 Task: Create a board button that move a list "Trello list" from board "Progress report" to the bottom position of board "progress report".
Action: Mouse moved to (1337, 109)
Screenshot: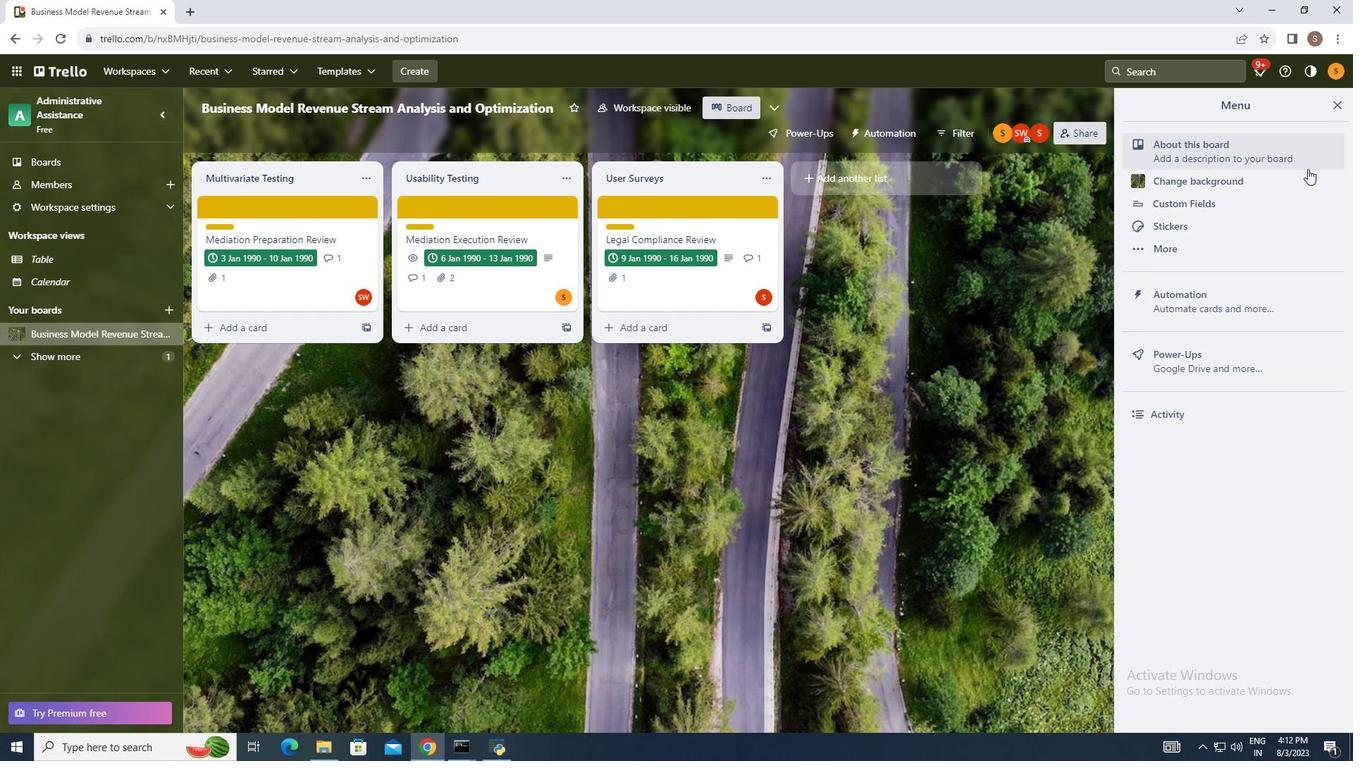 
Action: Mouse pressed left at (1337, 109)
Screenshot: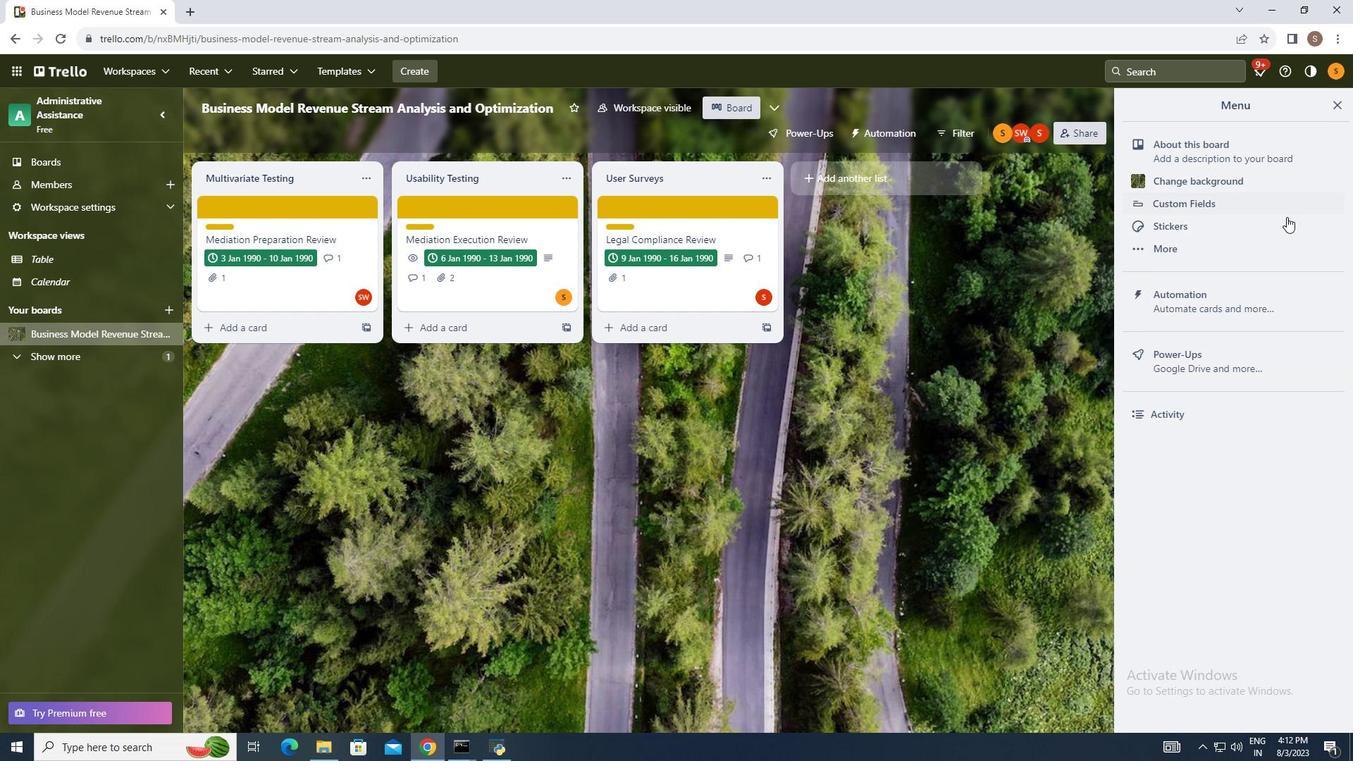 
Action: Mouse moved to (1230, 313)
Screenshot: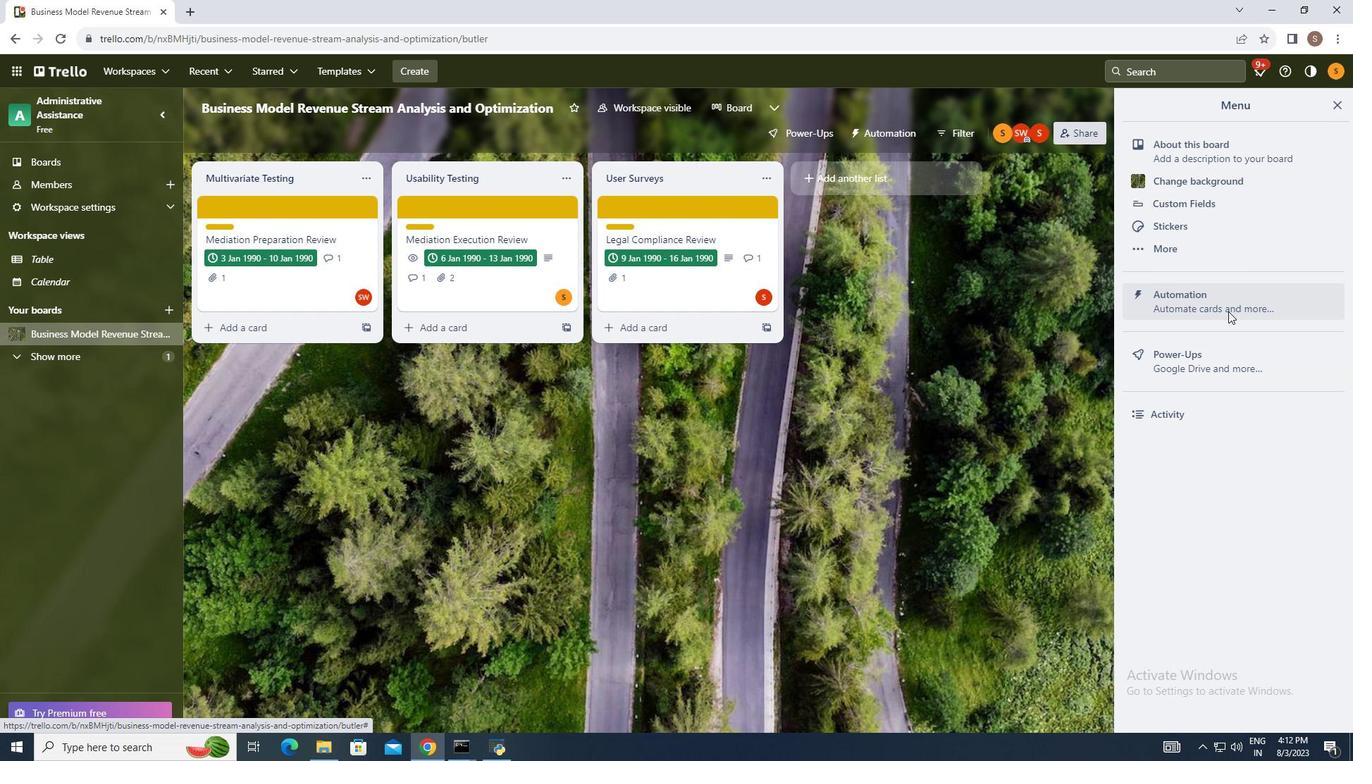 
Action: Mouse pressed left at (1230, 313)
Screenshot: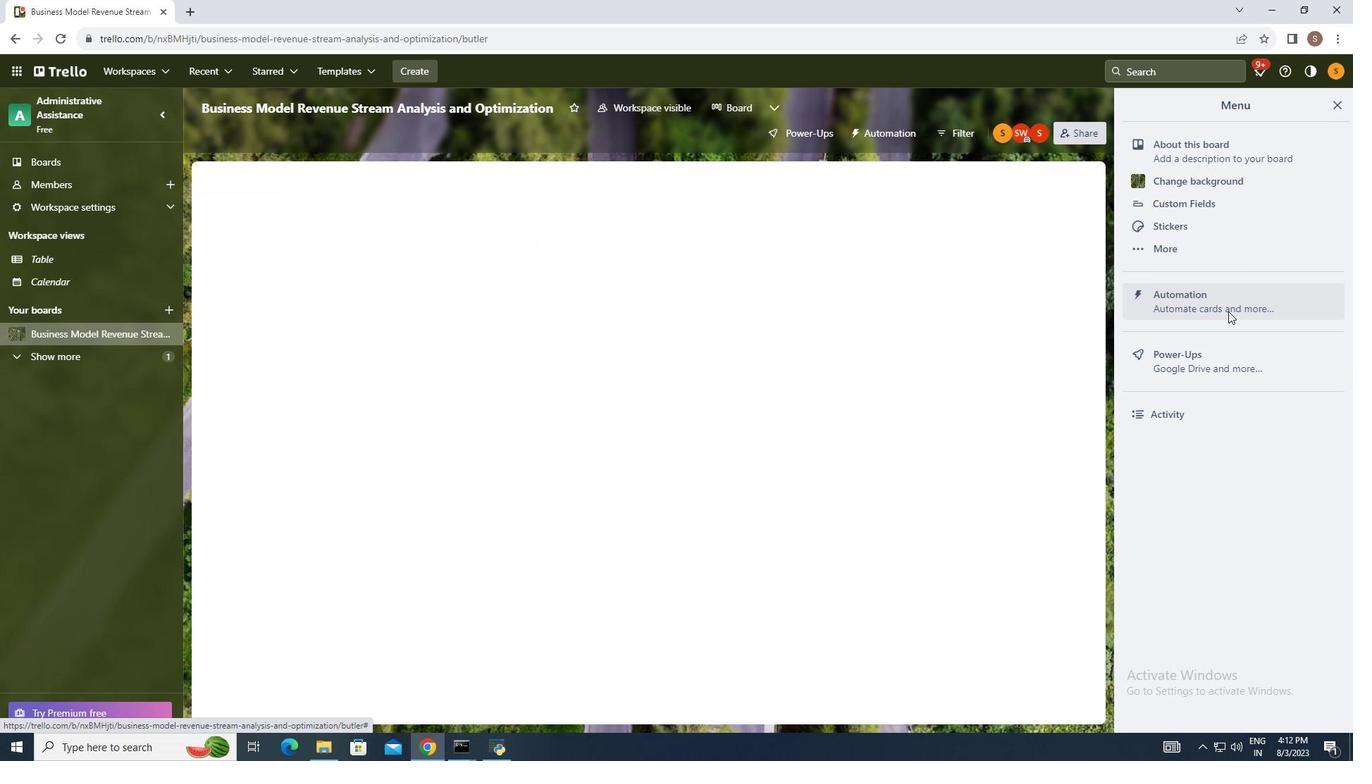 
Action: Mouse moved to (255, 393)
Screenshot: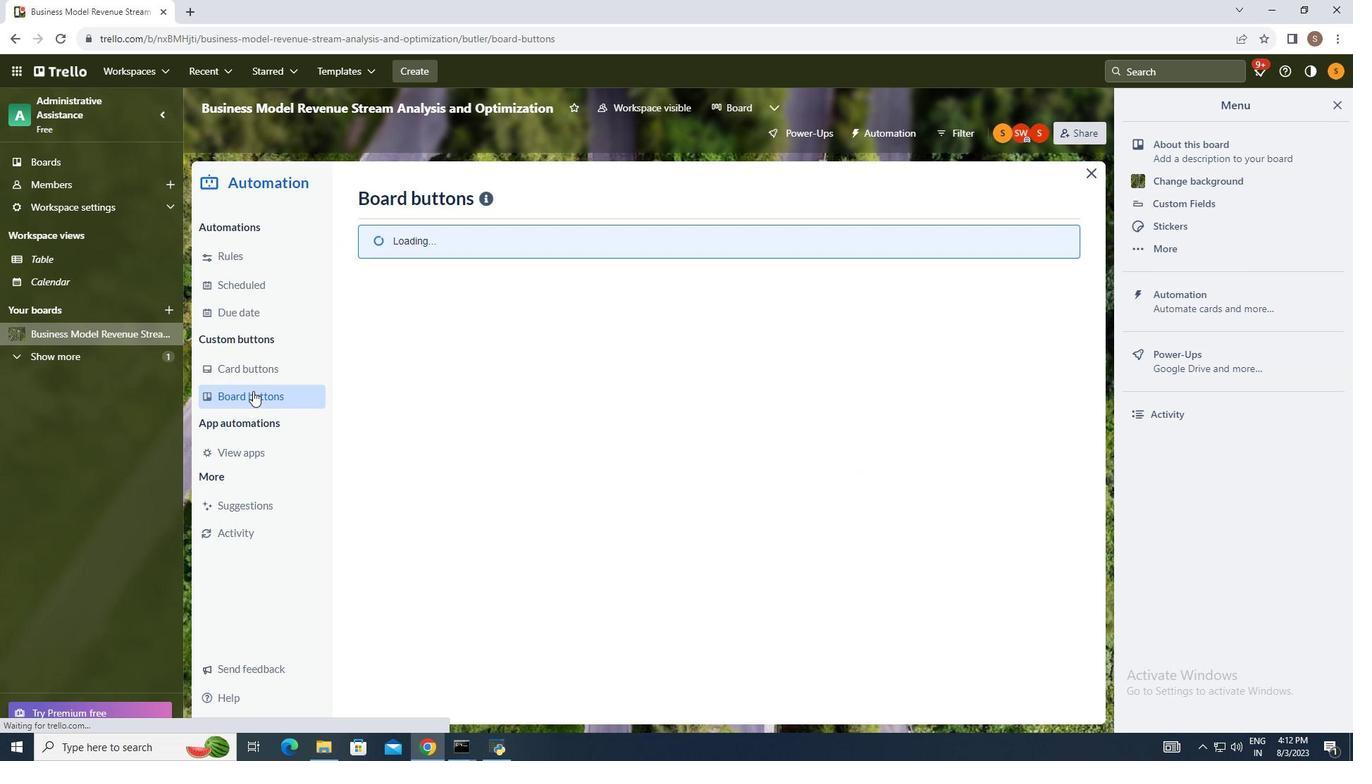 
Action: Mouse pressed left at (255, 393)
Screenshot: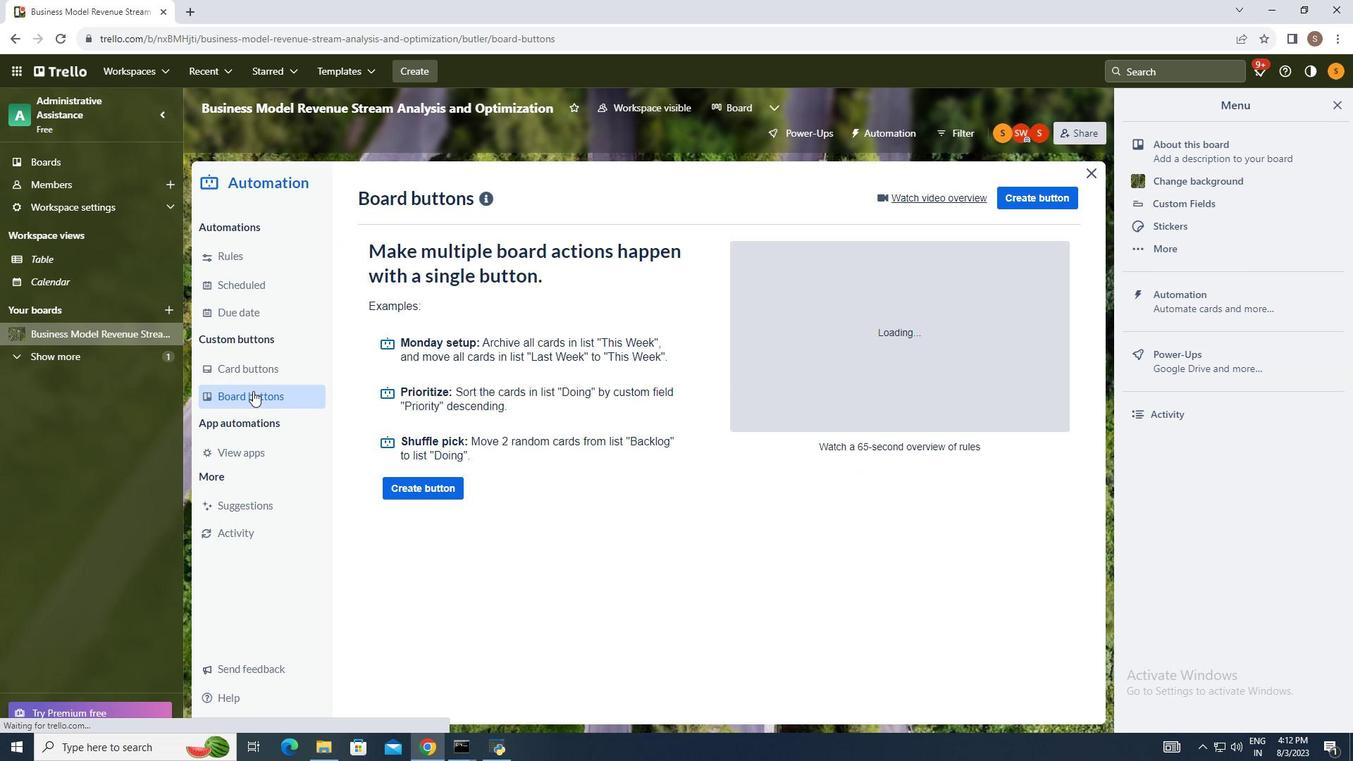 
Action: Mouse moved to (1034, 196)
Screenshot: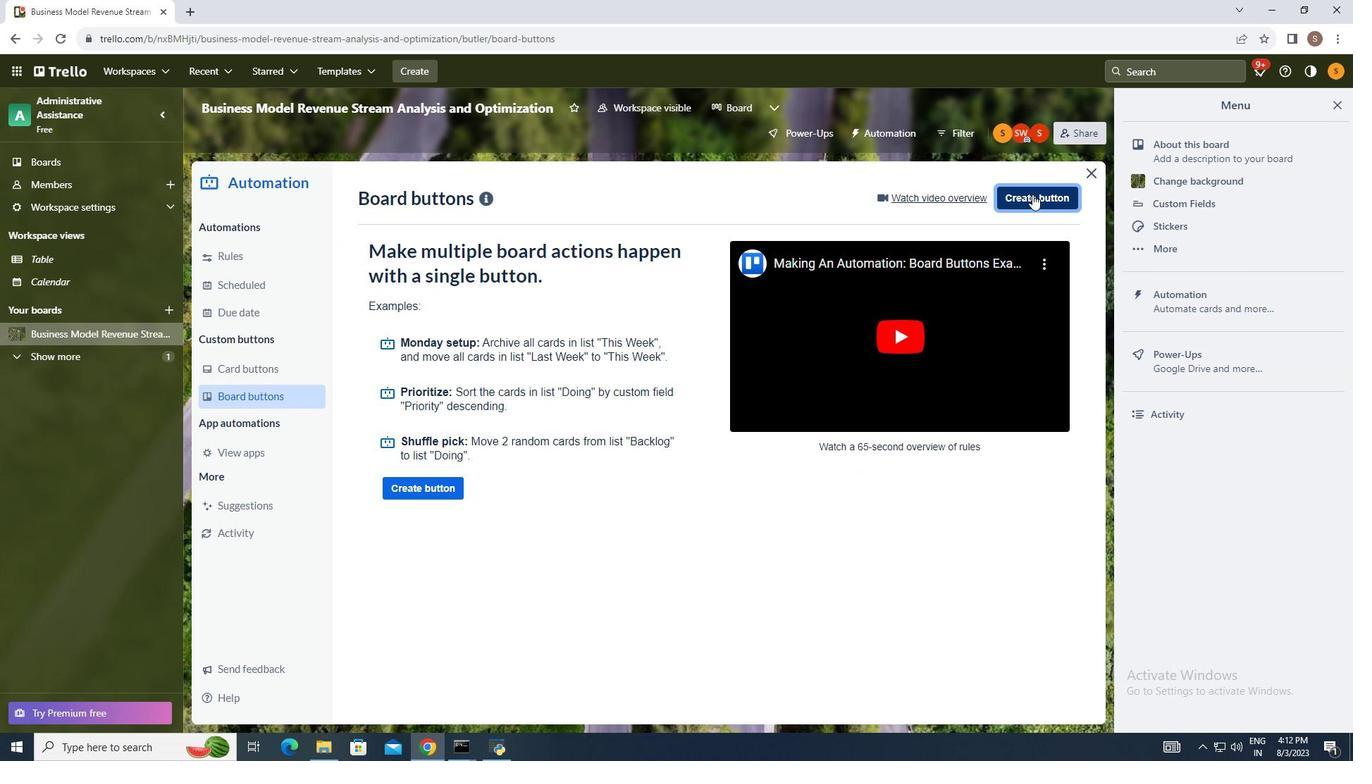 
Action: Mouse pressed left at (1034, 196)
Screenshot: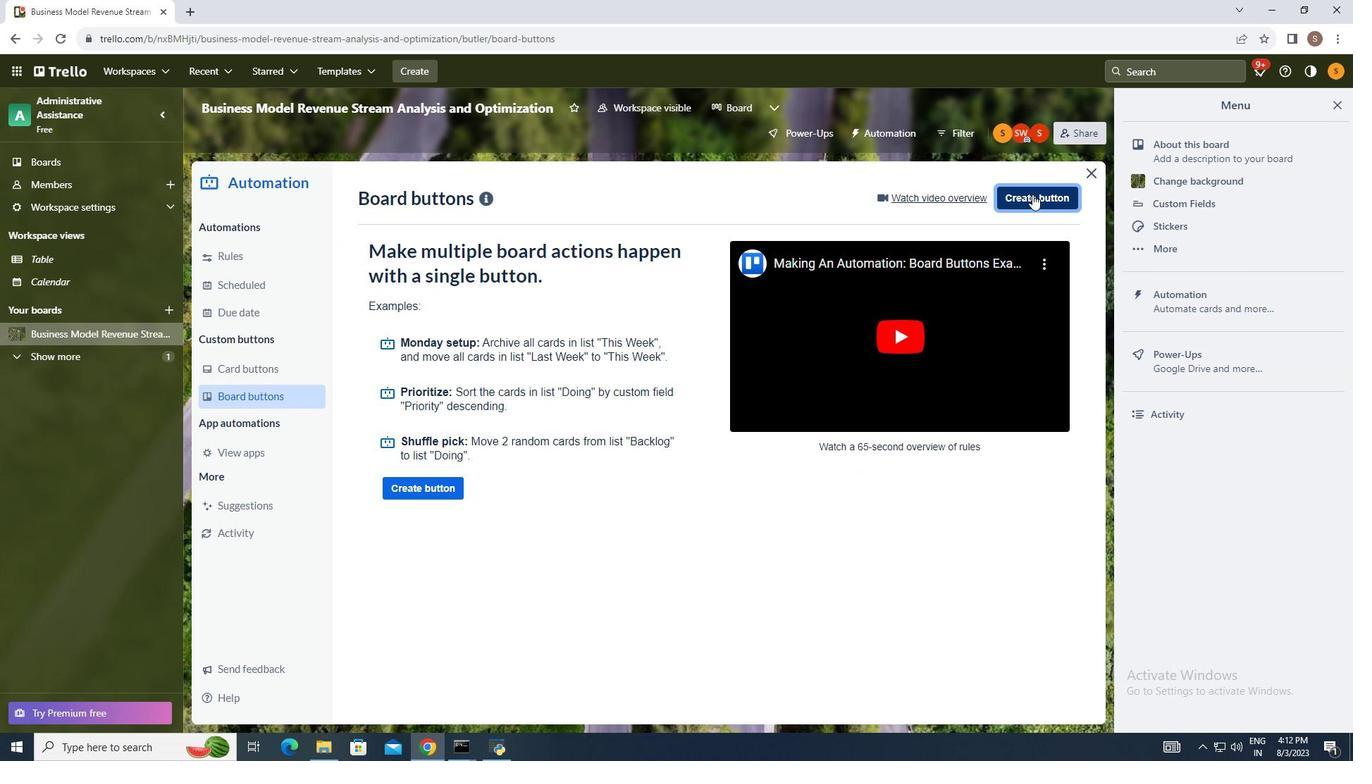 
Action: Mouse moved to (735, 384)
Screenshot: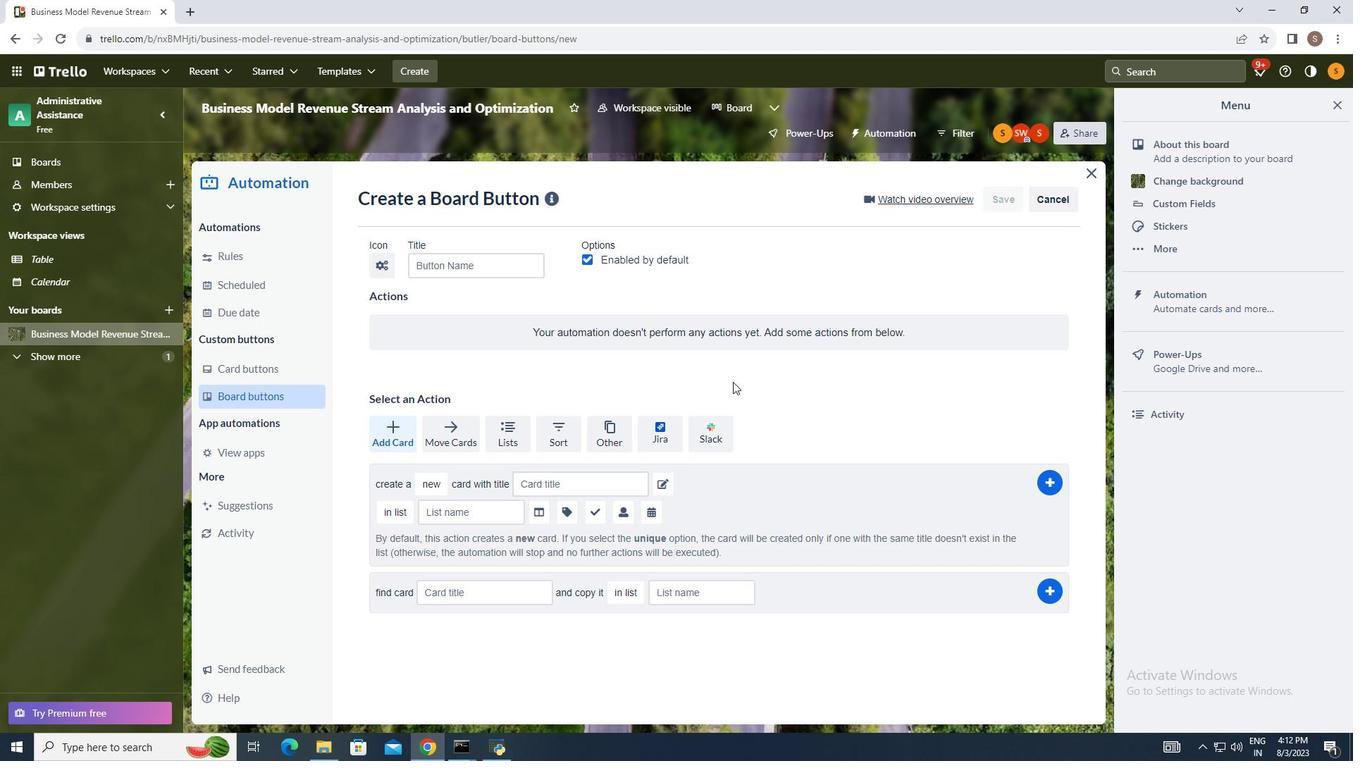 
Action: Mouse pressed left at (735, 384)
Screenshot: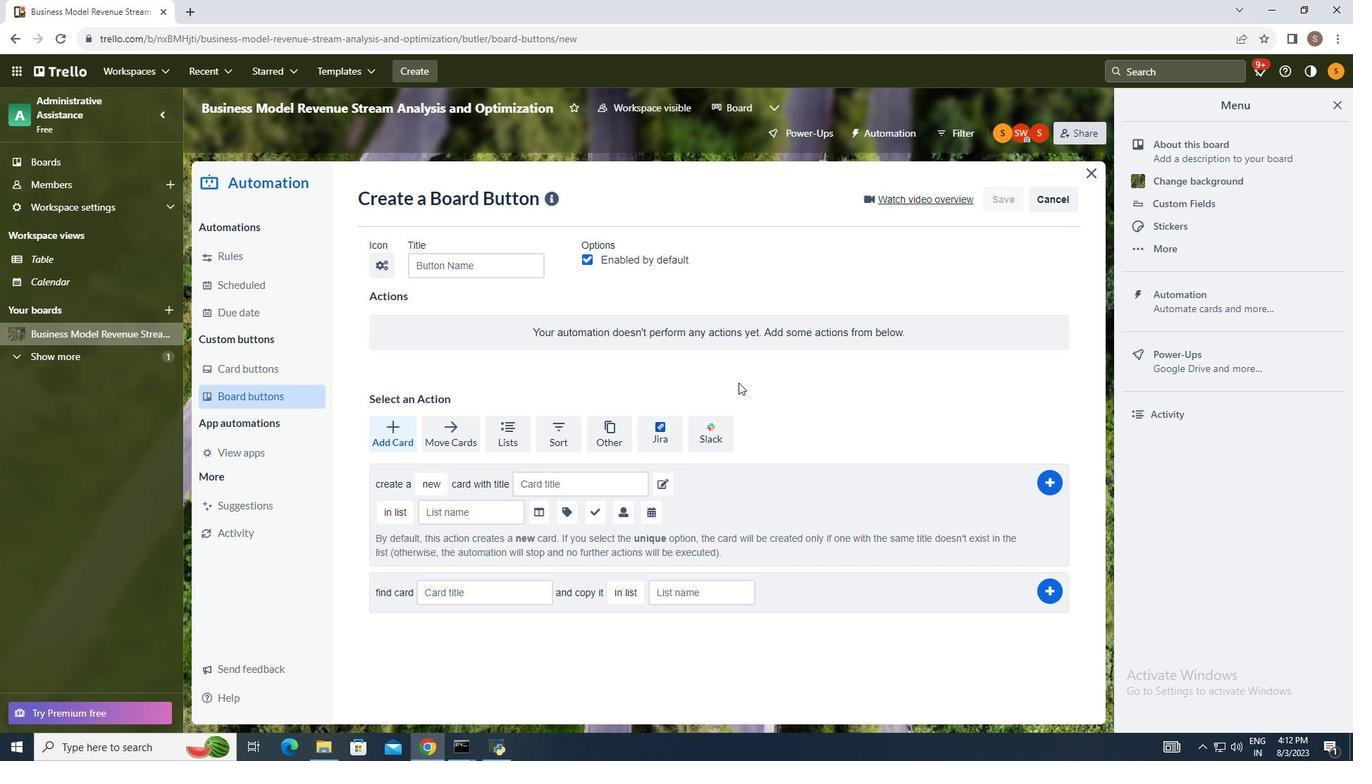 
Action: Mouse moved to (506, 438)
Screenshot: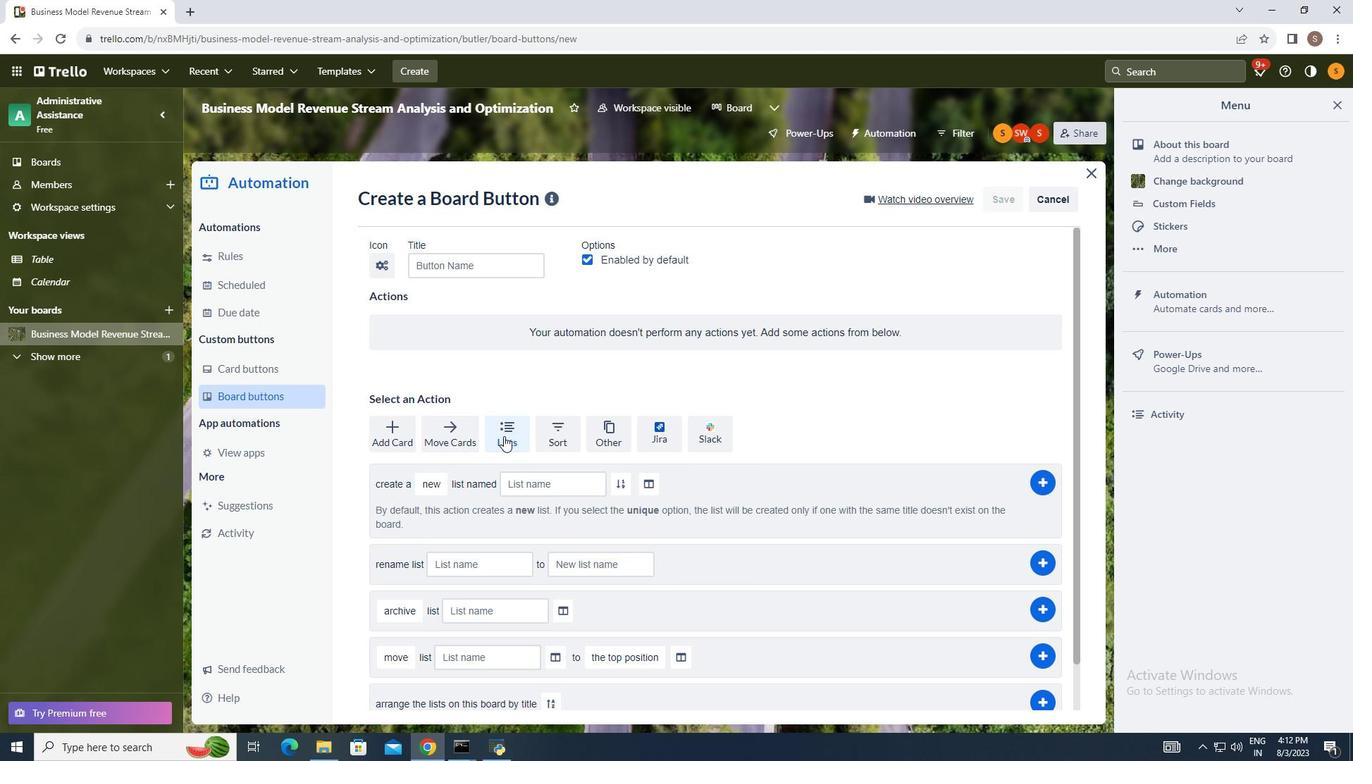 
Action: Mouse pressed left at (506, 438)
Screenshot: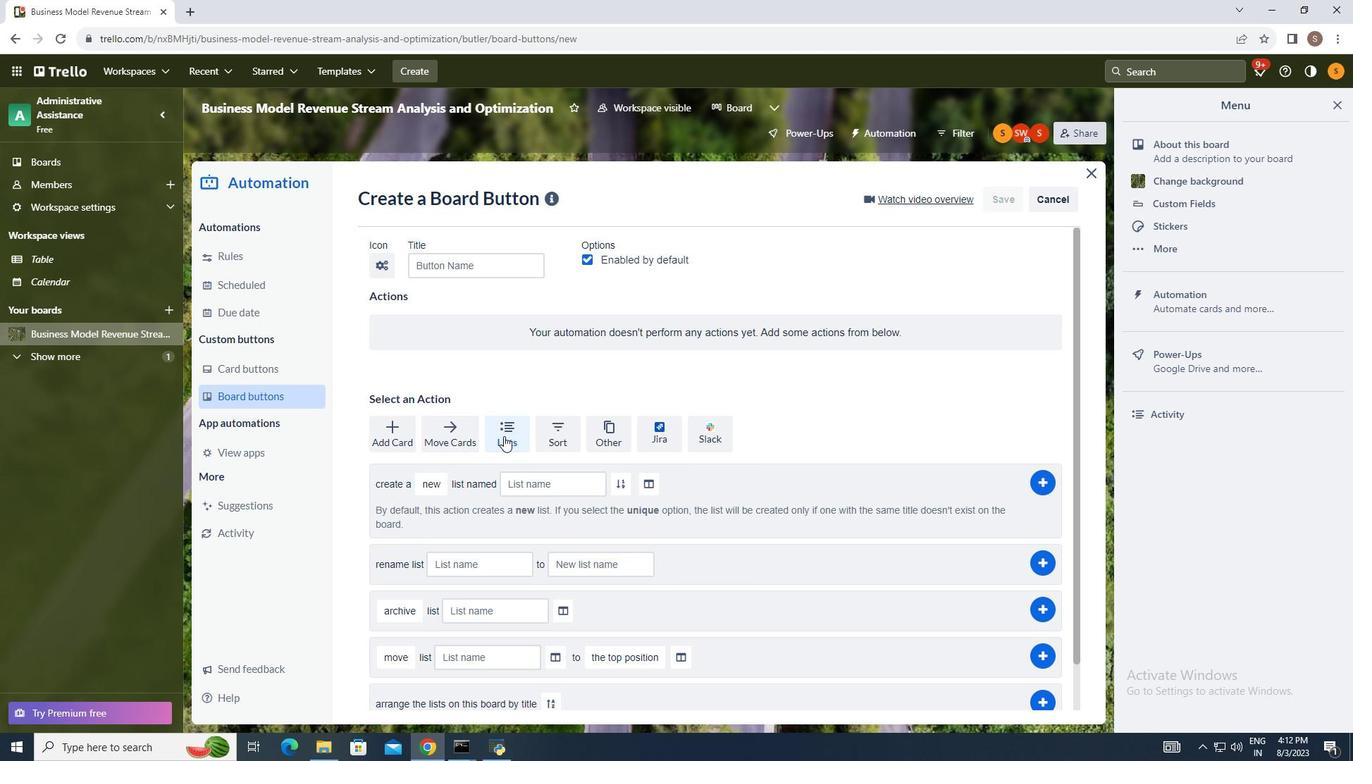 
Action: Mouse moved to (425, 533)
Screenshot: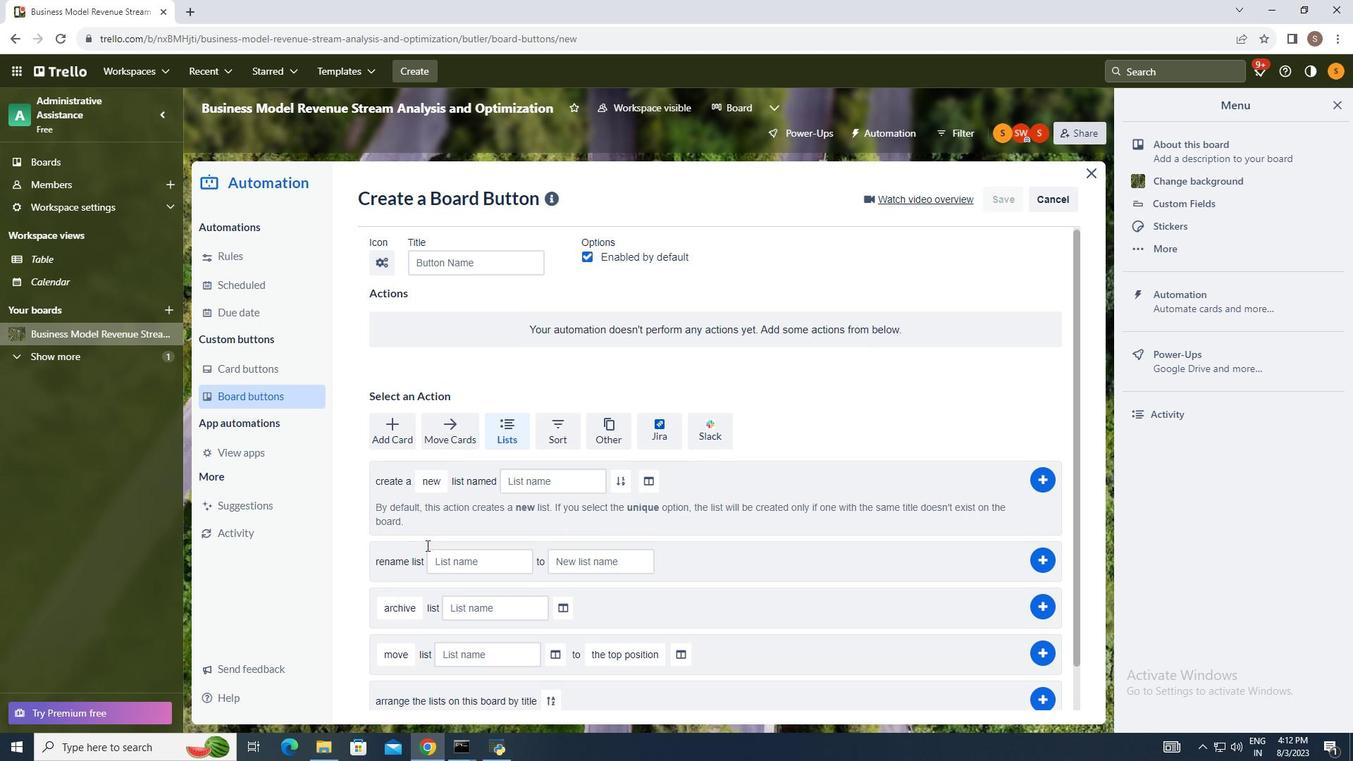 
Action: Mouse scrolled (425, 532) with delta (0, 0)
Screenshot: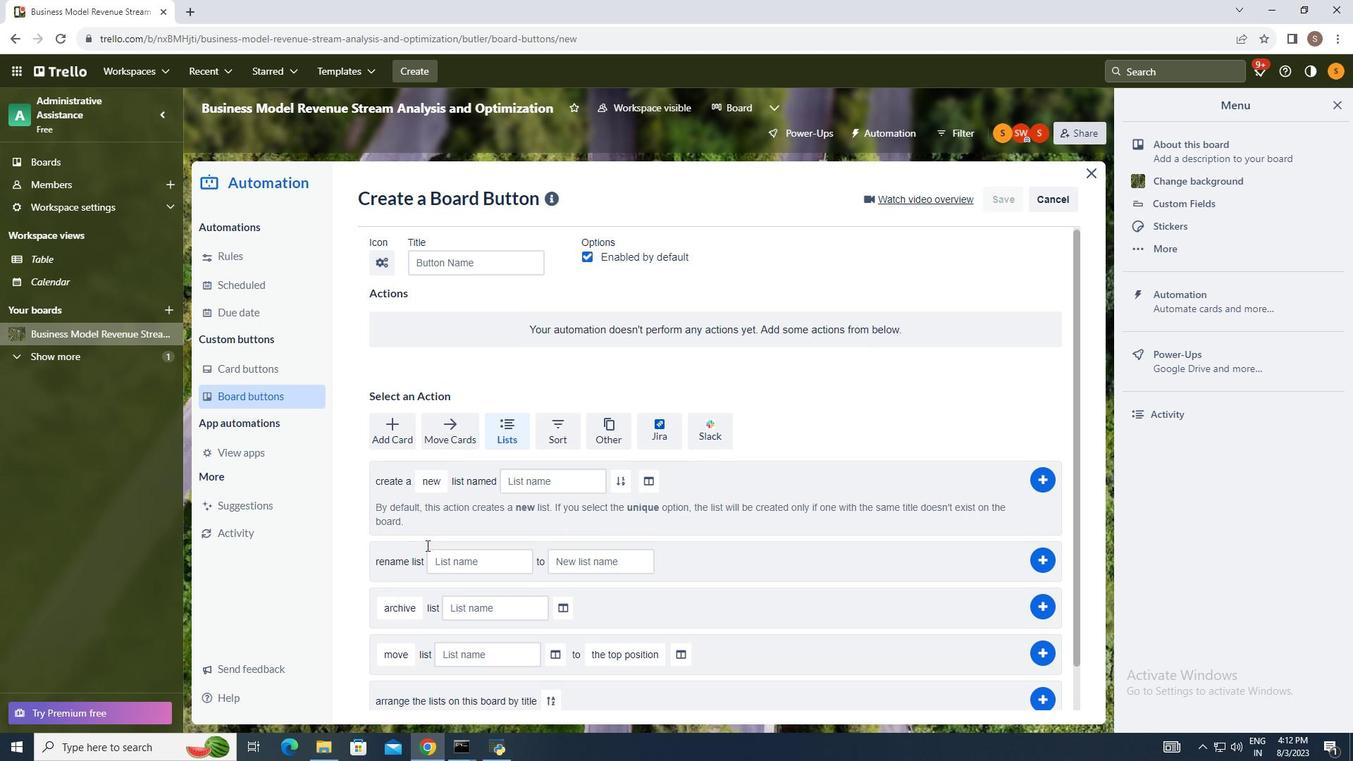 
Action: Mouse moved to (417, 538)
Screenshot: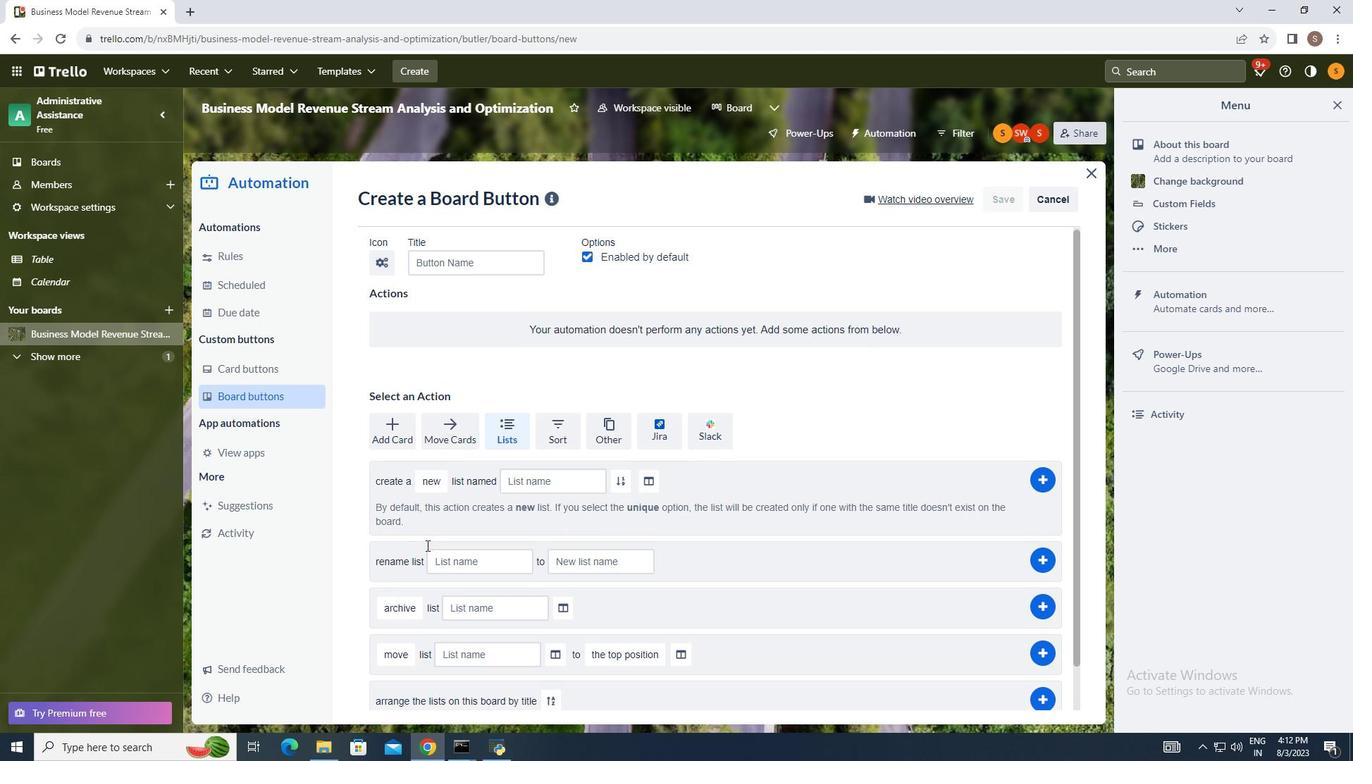 
Action: Mouse scrolled (417, 537) with delta (0, 0)
Screenshot: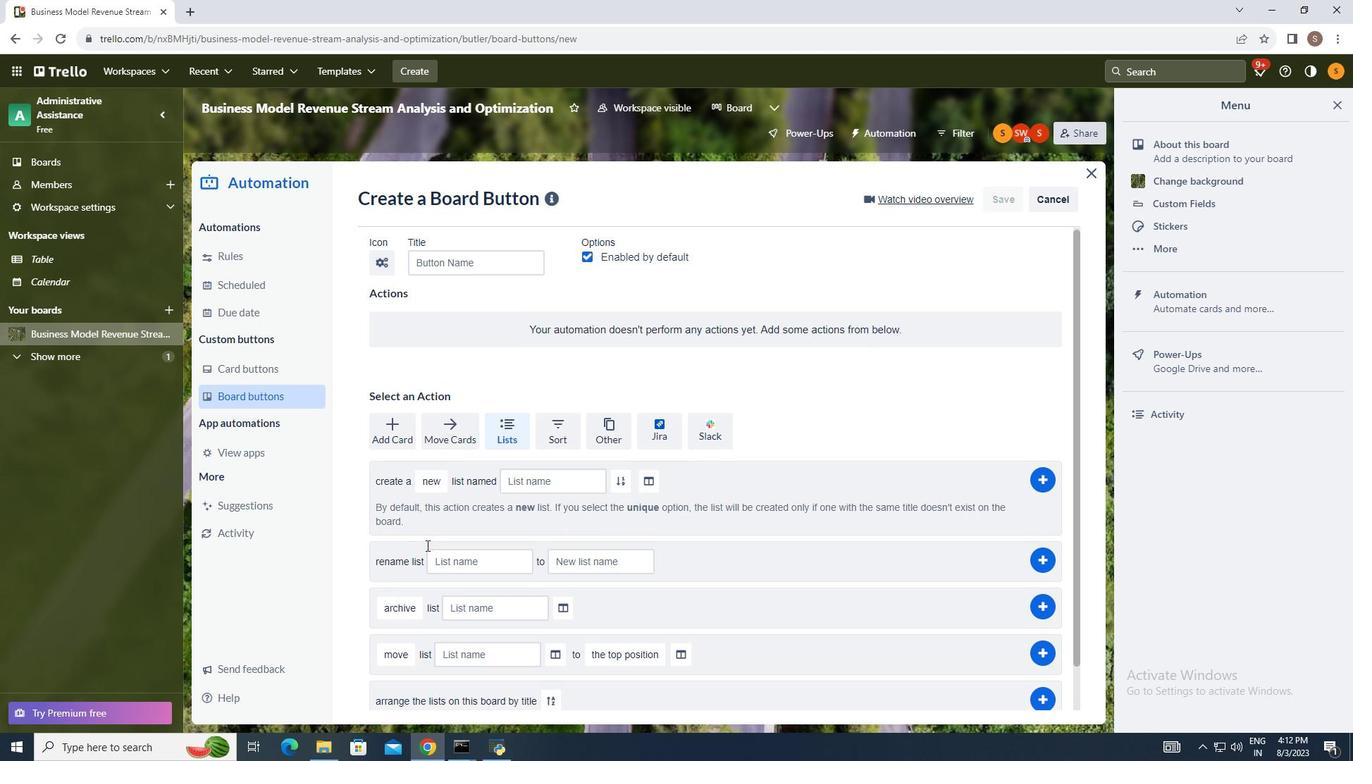 
Action: Mouse moved to (416, 539)
Screenshot: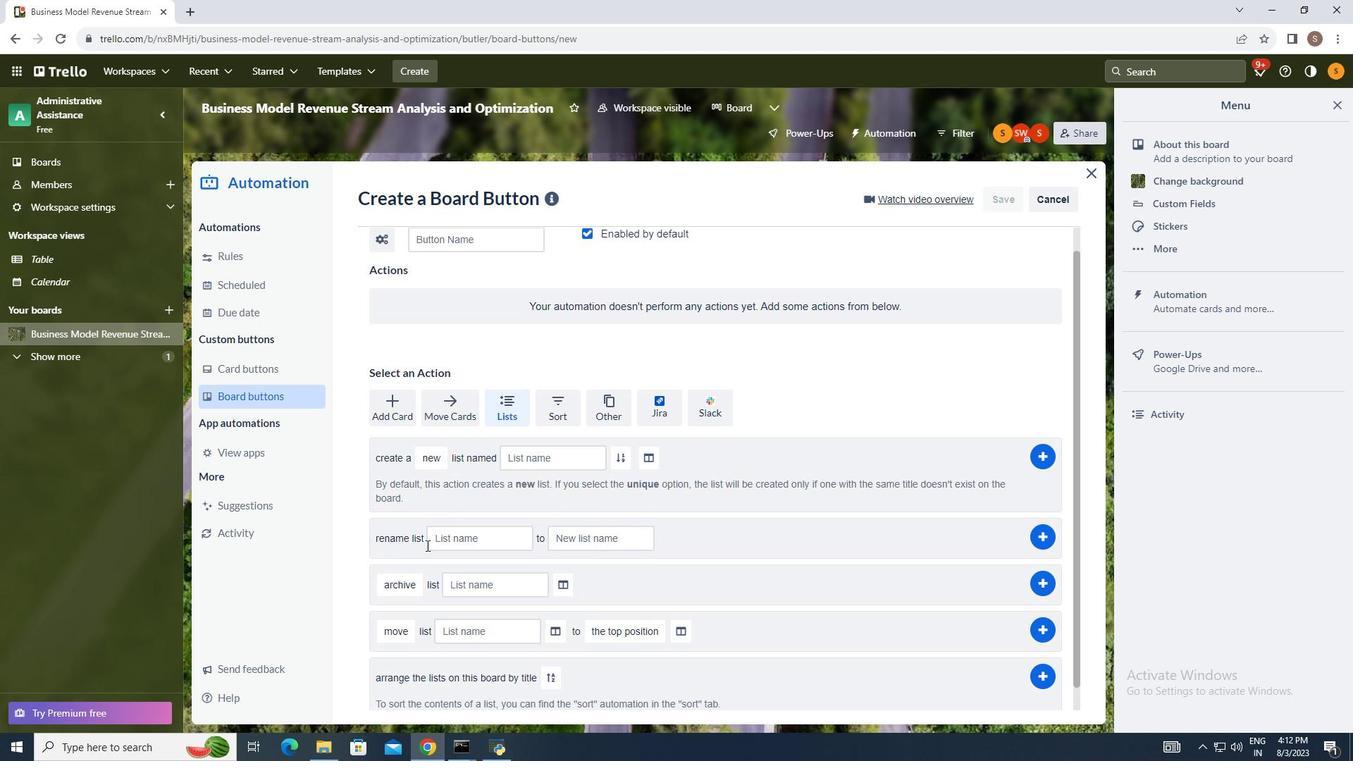 
Action: Mouse scrolled (416, 539) with delta (0, 0)
Screenshot: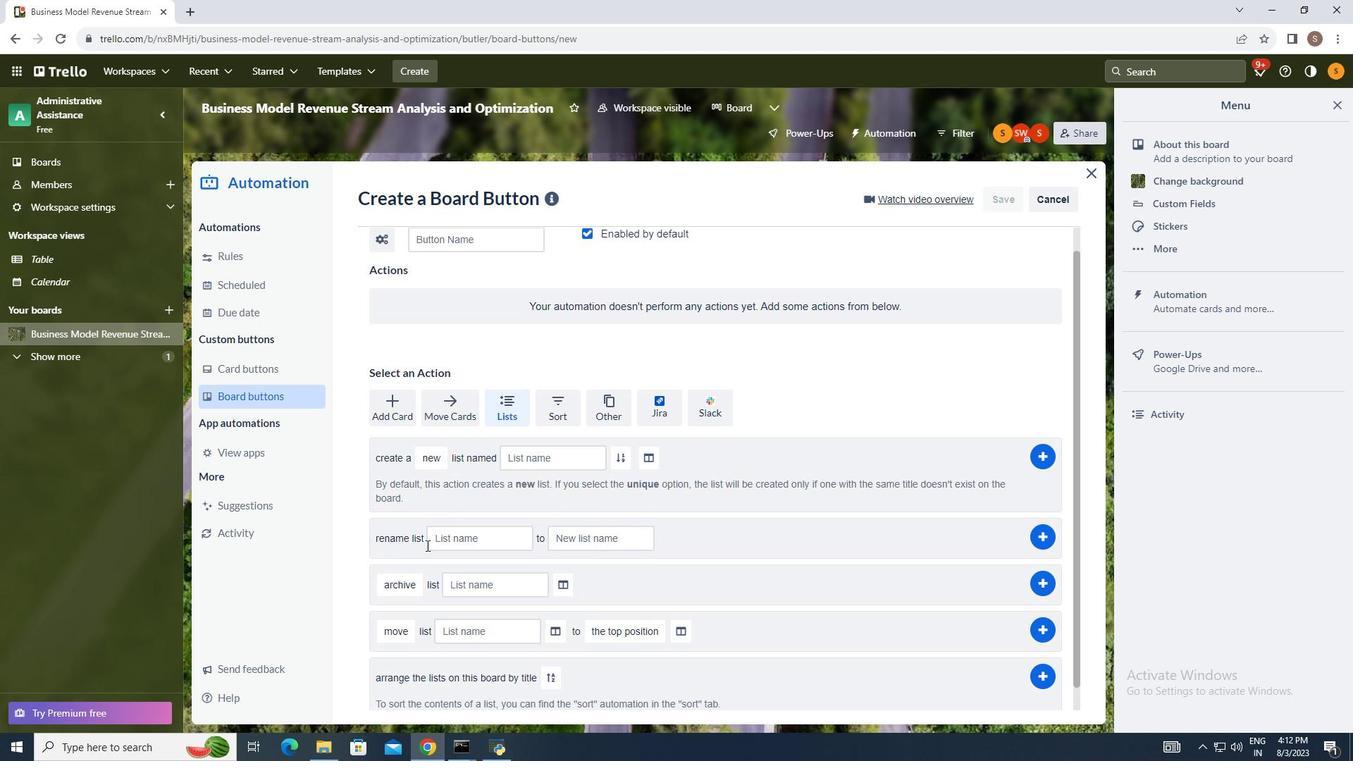 
Action: Mouse scrolled (416, 539) with delta (0, 0)
Screenshot: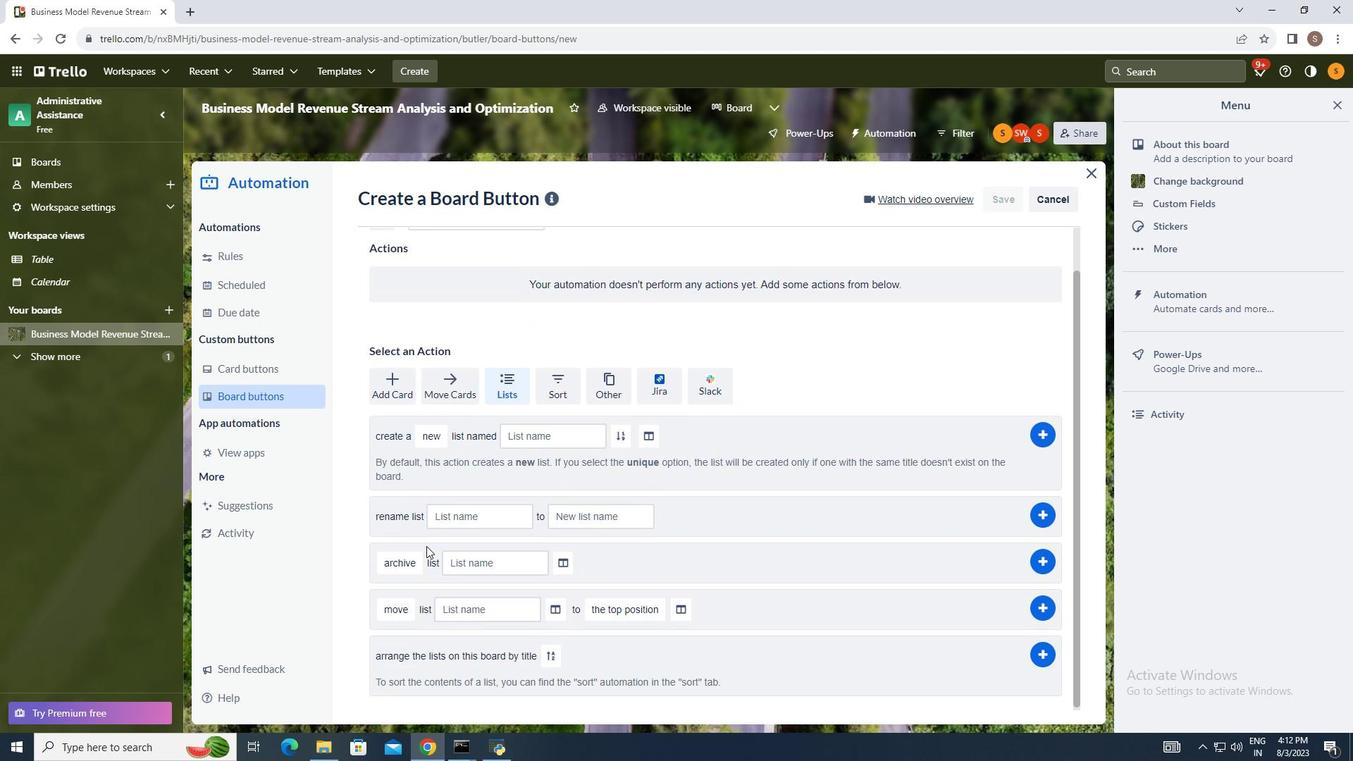 
Action: Mouse moved to (428, 544)
Screenshot: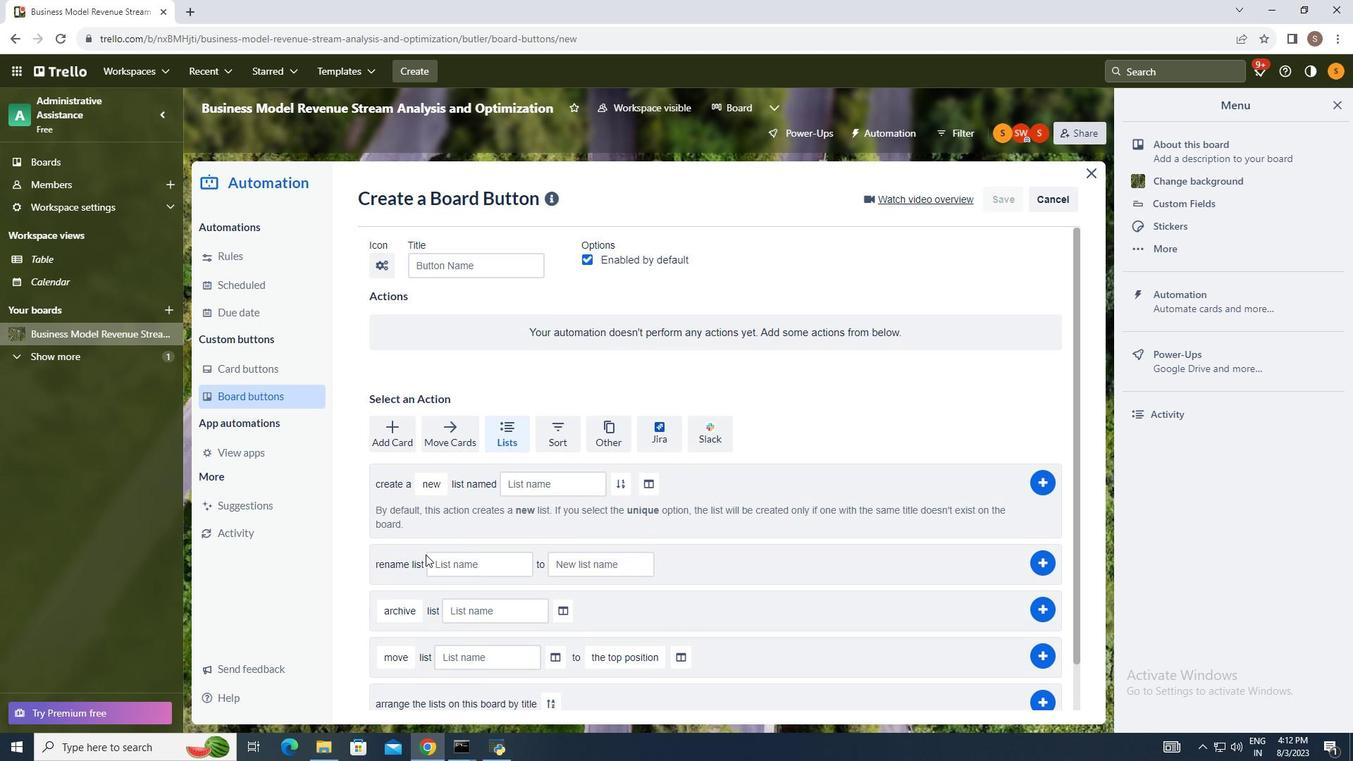
Action: Mouse scrolled (428, 544) with delta (0, 0)
Screenshot: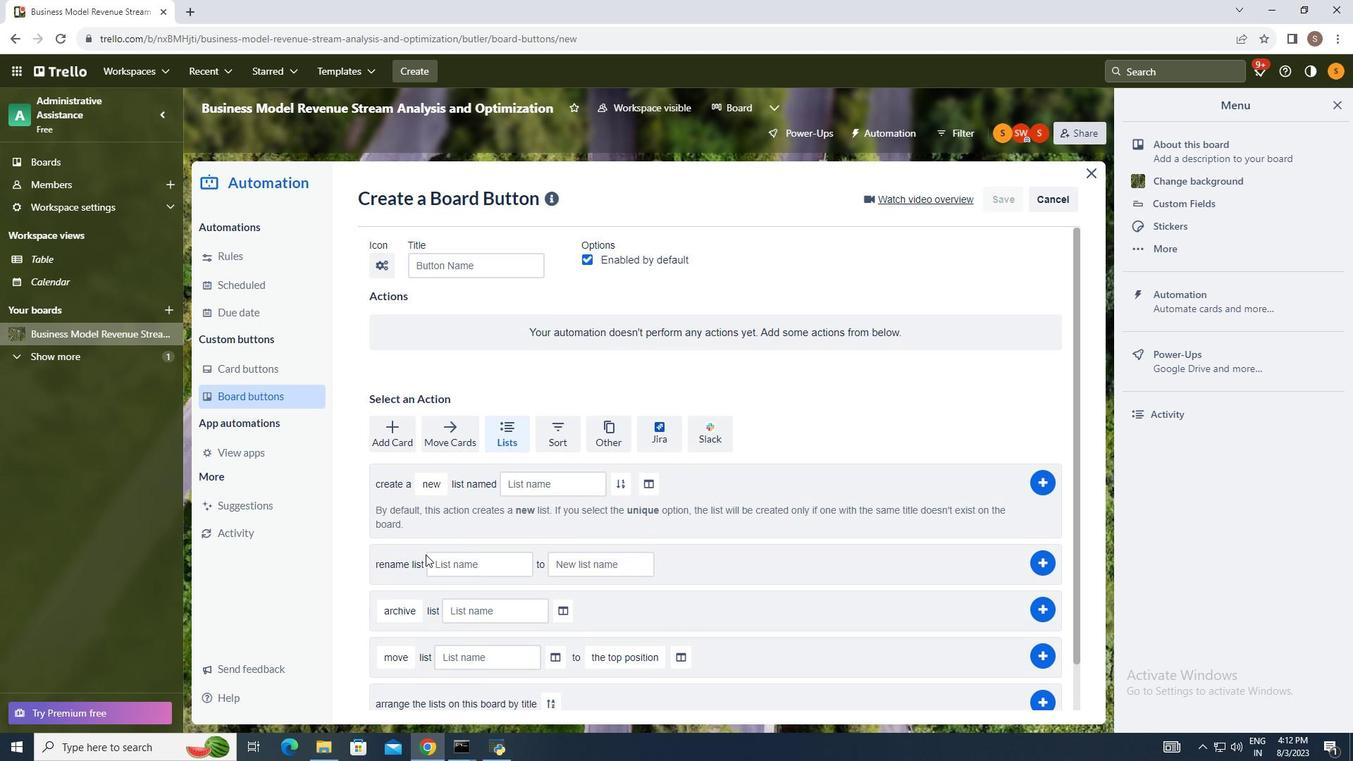 
Action: Mouse moved to (428, 546)
Screenshot: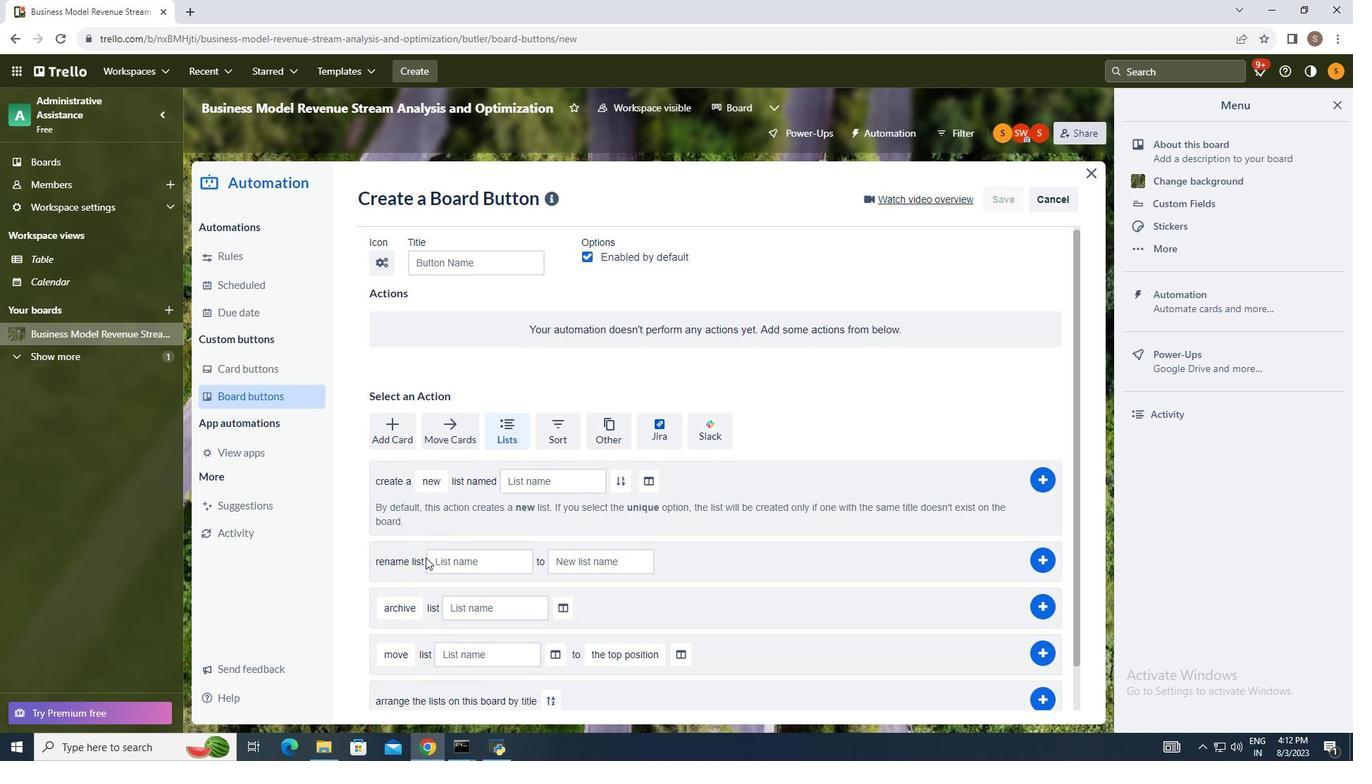 
Action: Mouse scrolled (428, 546) with delta (0, 0)
Screenshot: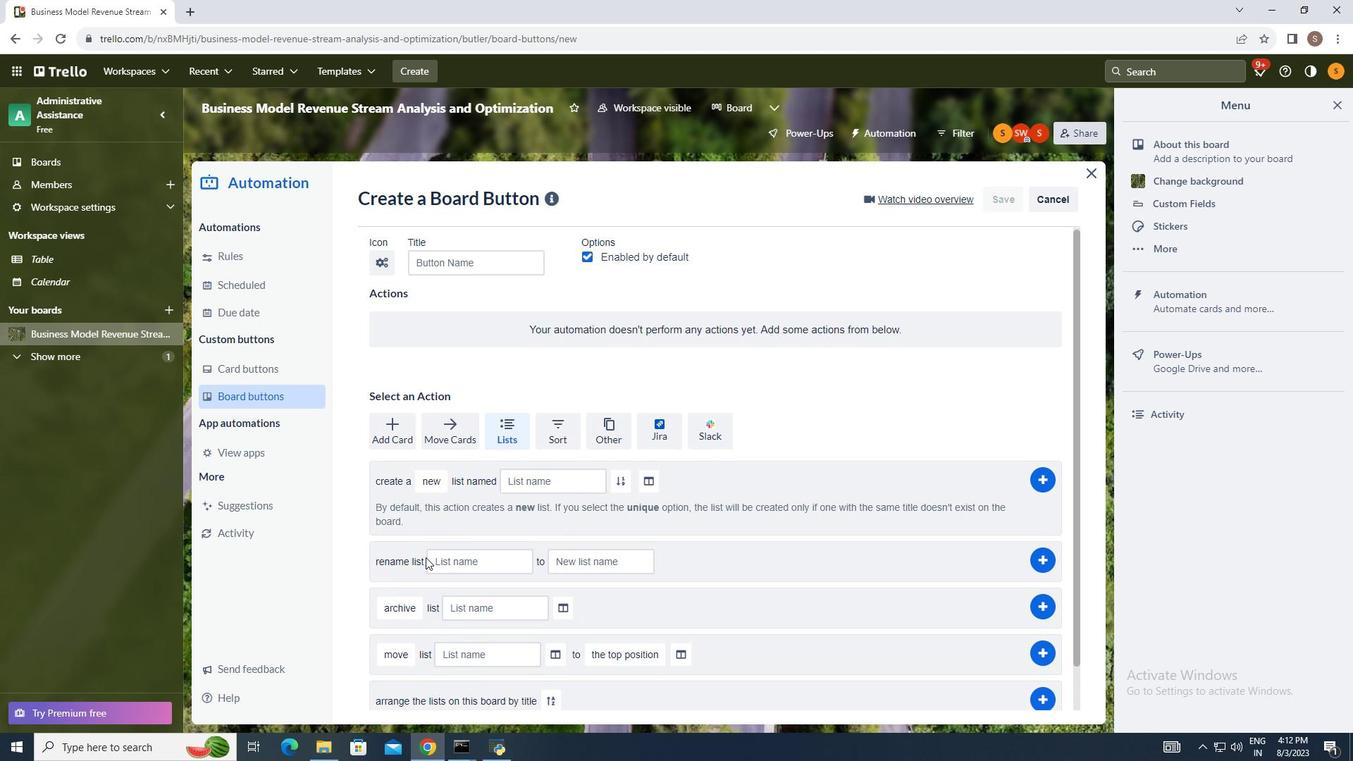 
Action: Mouse moved to (428, 547)
Screenshot: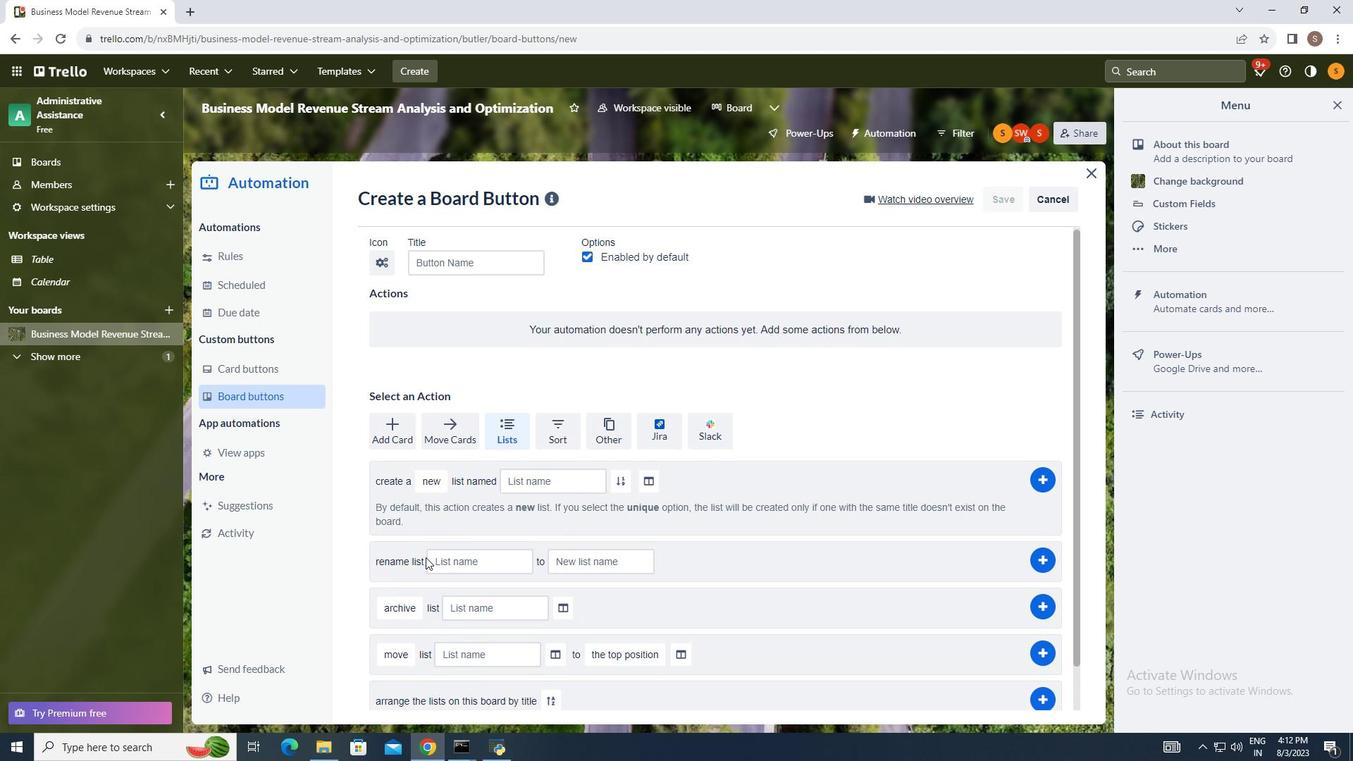
Action: Mouse scrolled (428, 546) with delta (0, 0)
Screenshot: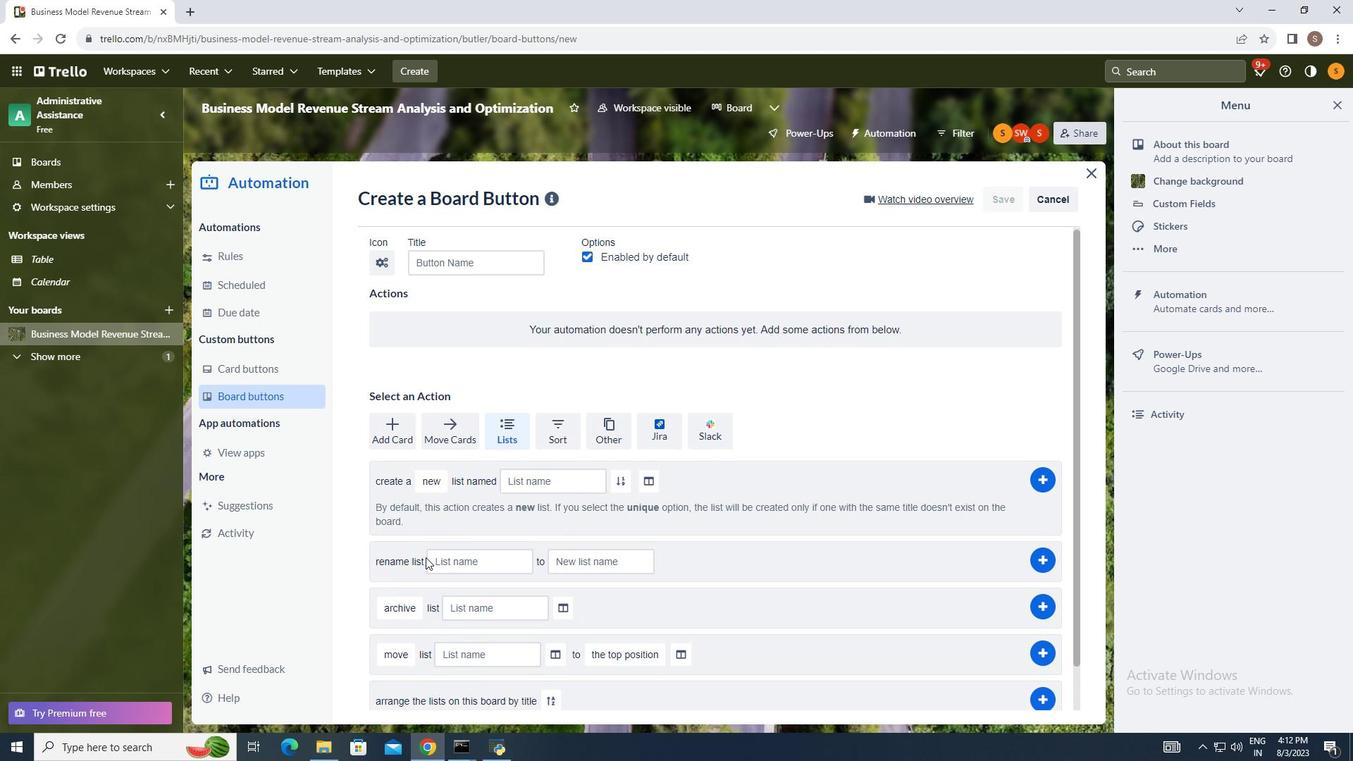 
Action: Mouse moved to (428, 548)
Screenshot: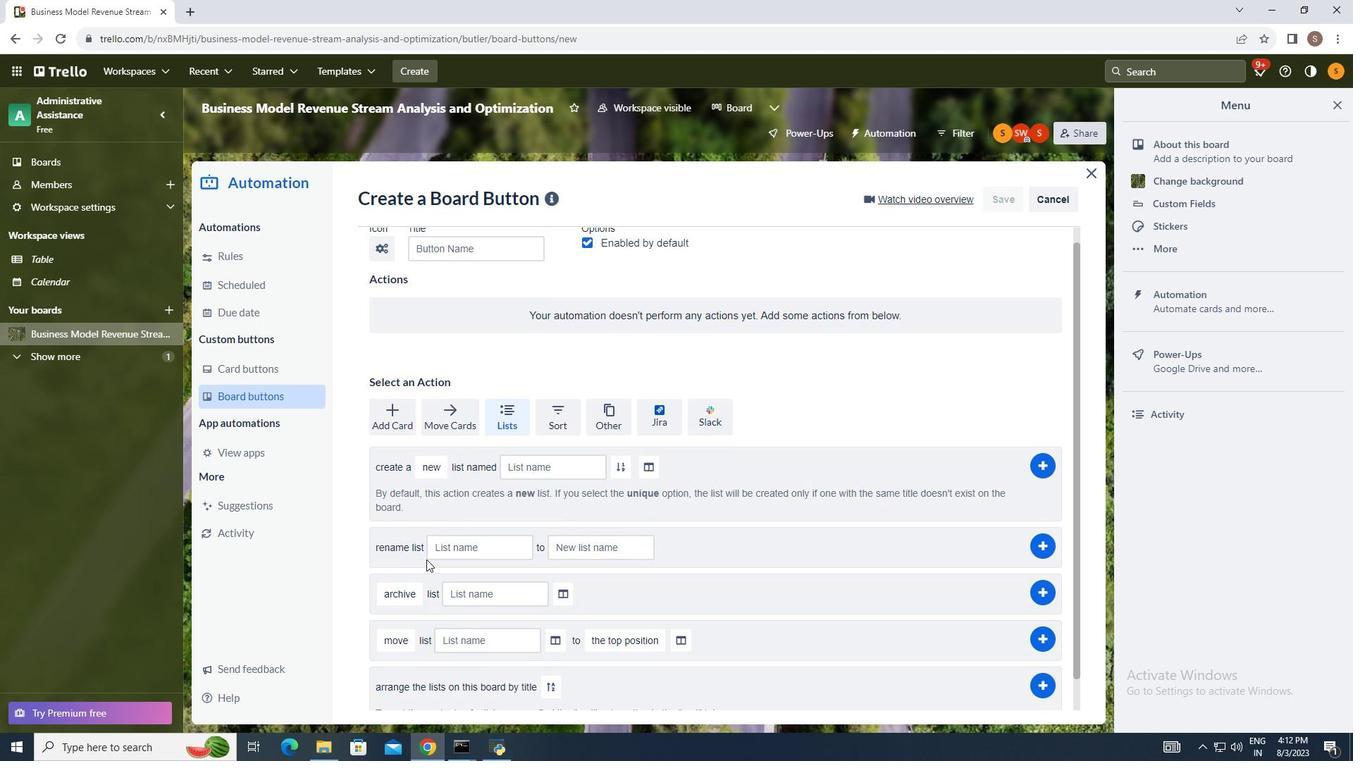 
Action: Mouse scrolled (428, 549) with delta (0, 0)
Screenshot: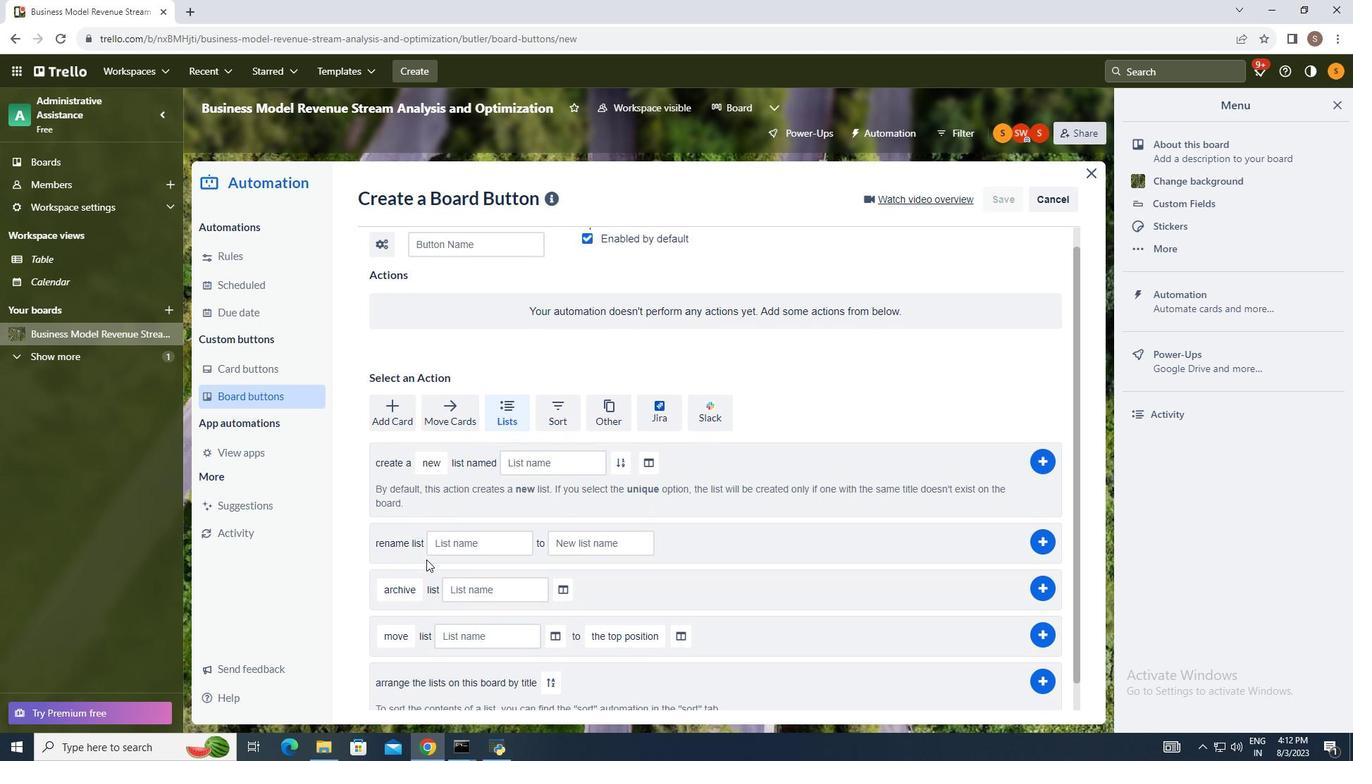 
Action: Mouse moved to (427, 553)
Screenshot: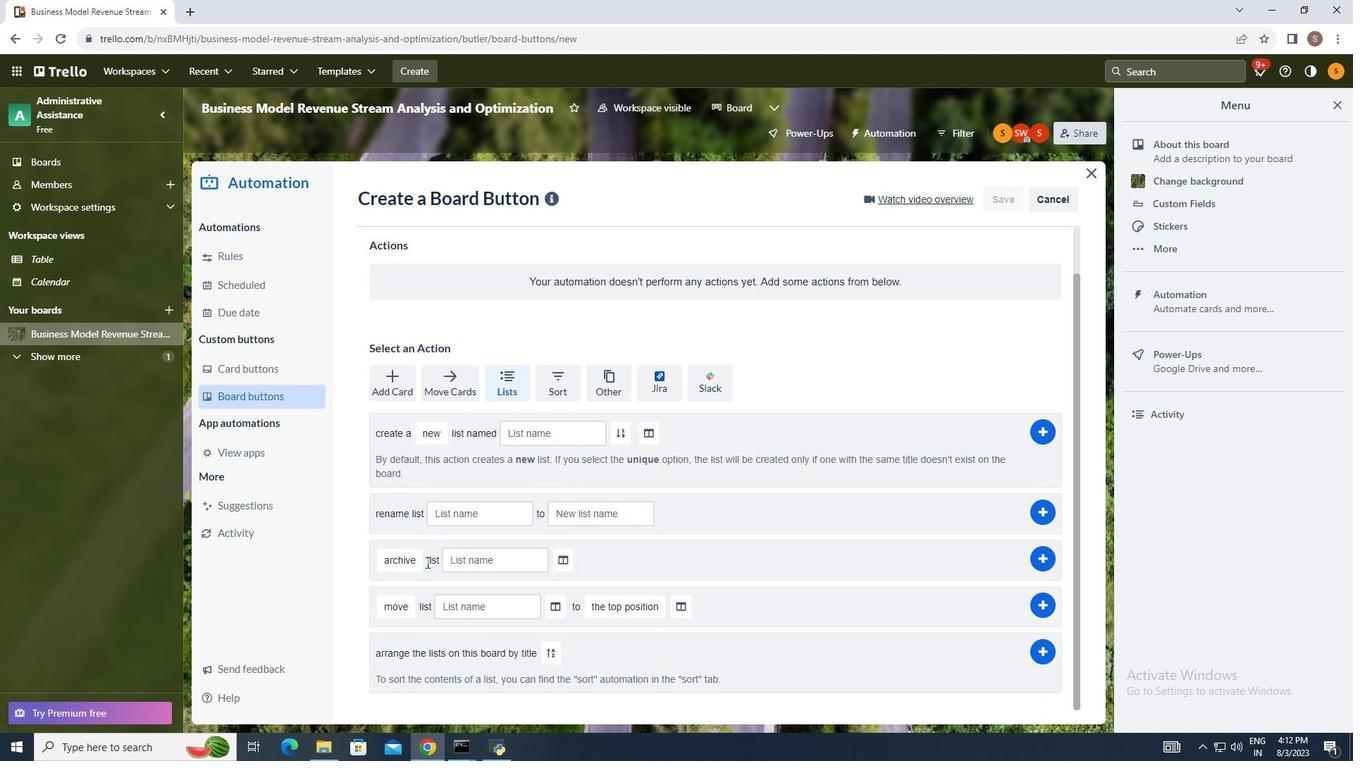 
Action: Mouse scrolled (427, 553) with delta (0, 0)
Screenshot: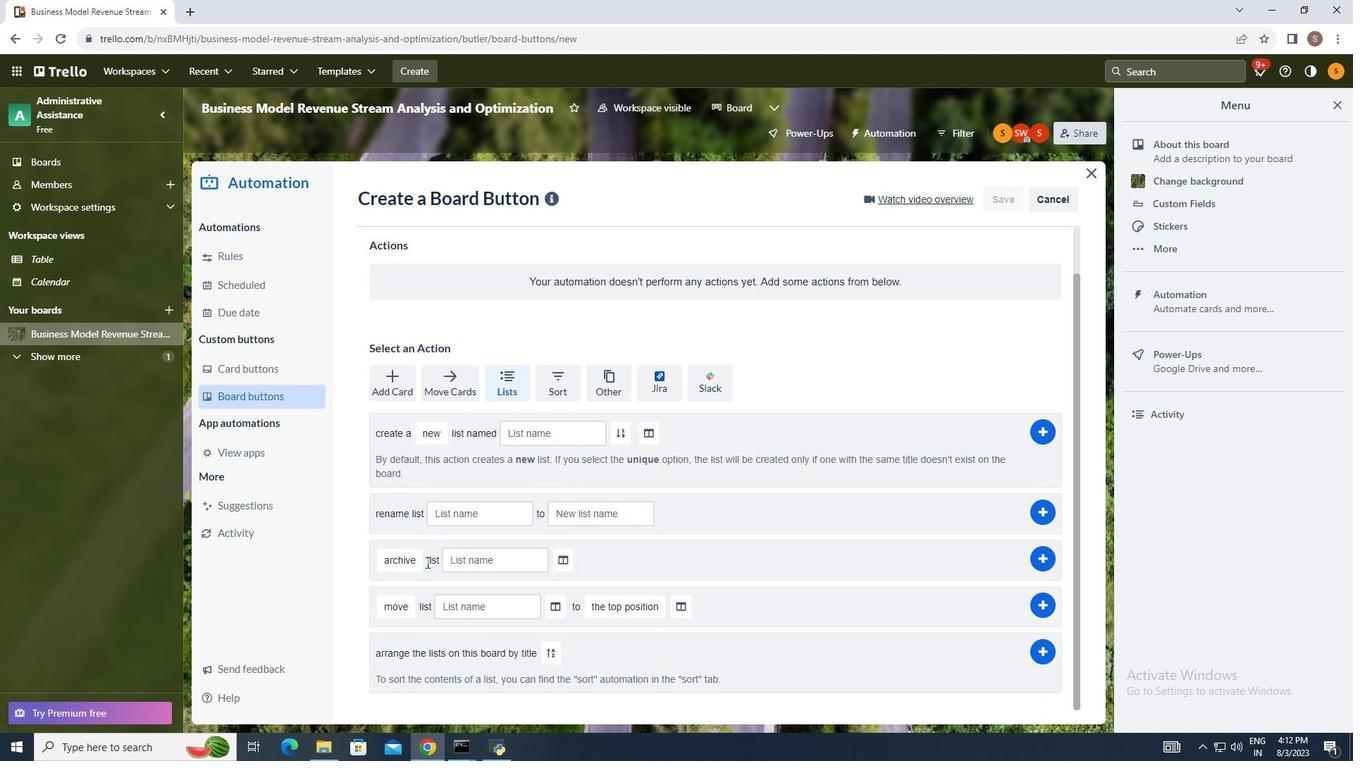 
Action: Mouse moved to (427, 558)
Screenshot: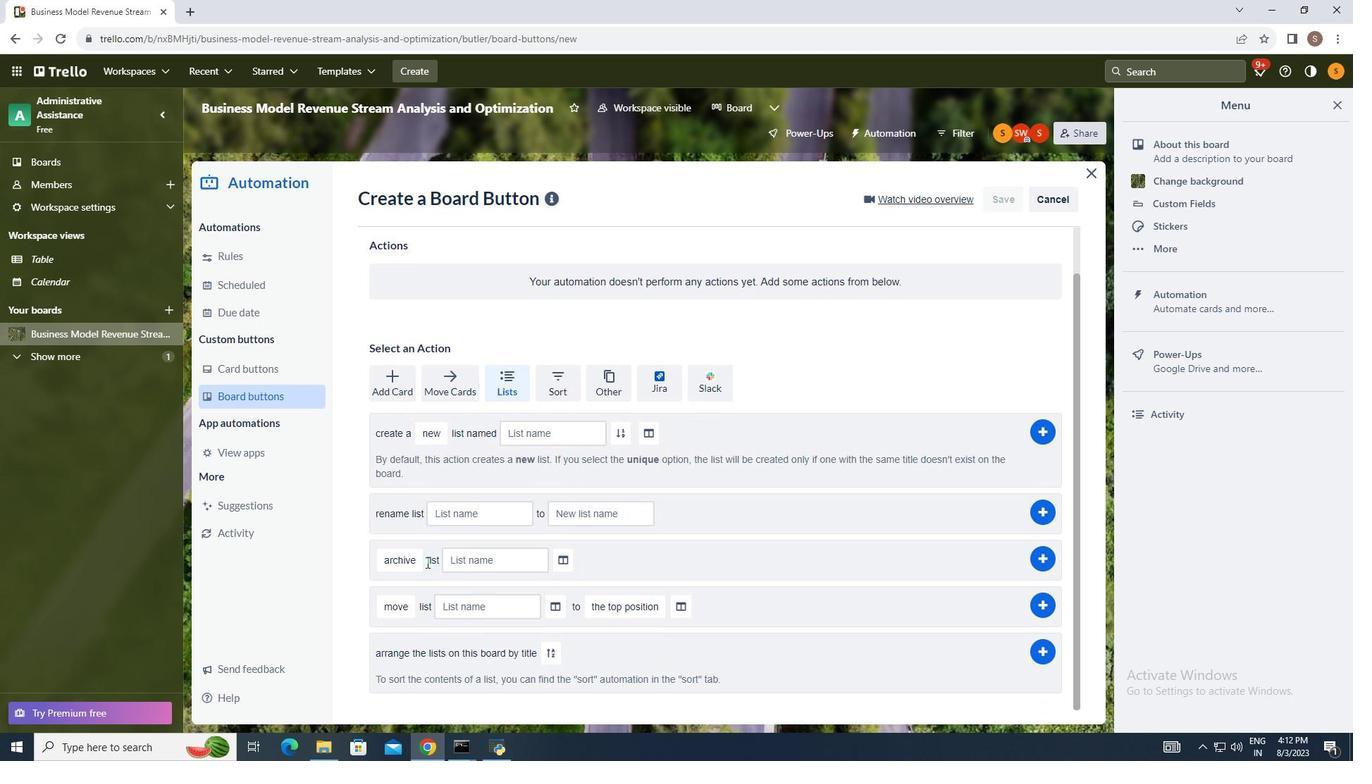 
Action: Mouse scrolled (427, 558) with delta (0, 0)
Screenshot: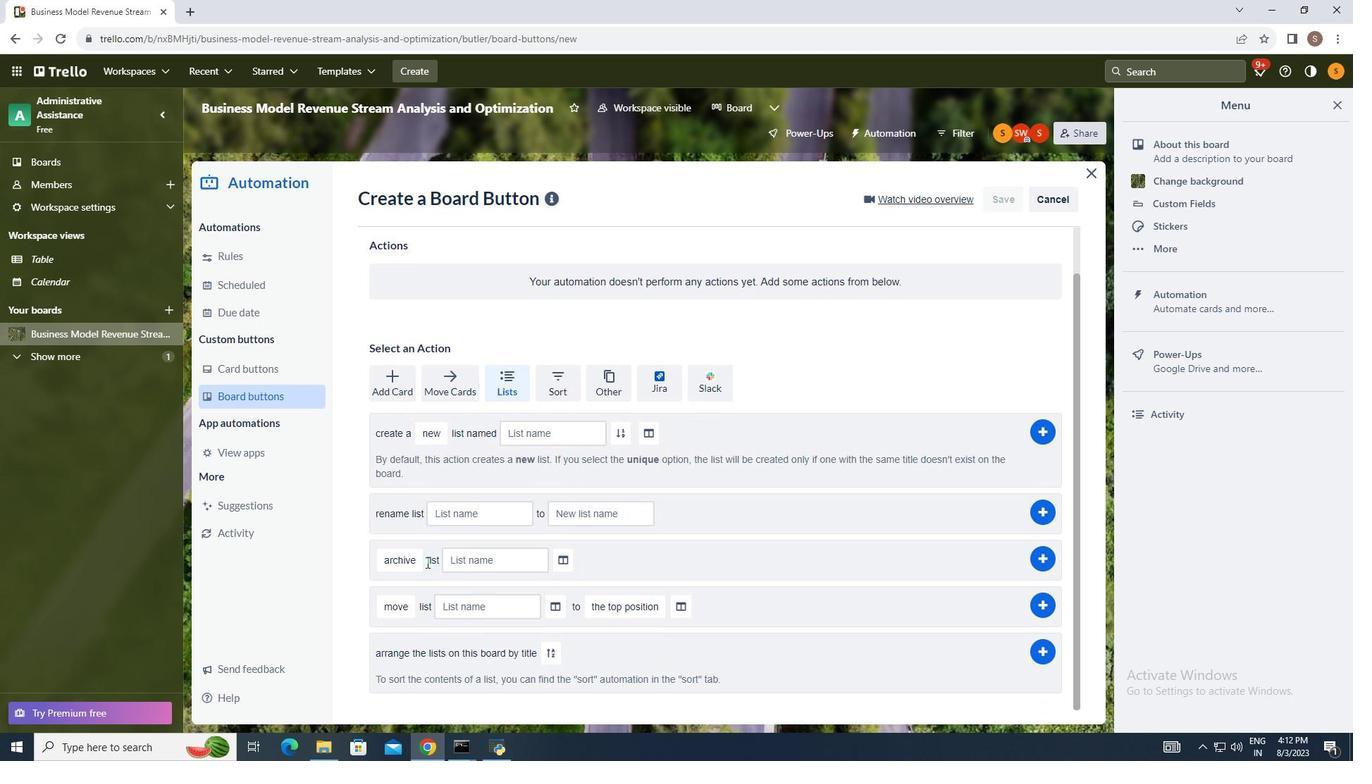 
Action: Mouse moved to (427, 559)
Screenshot: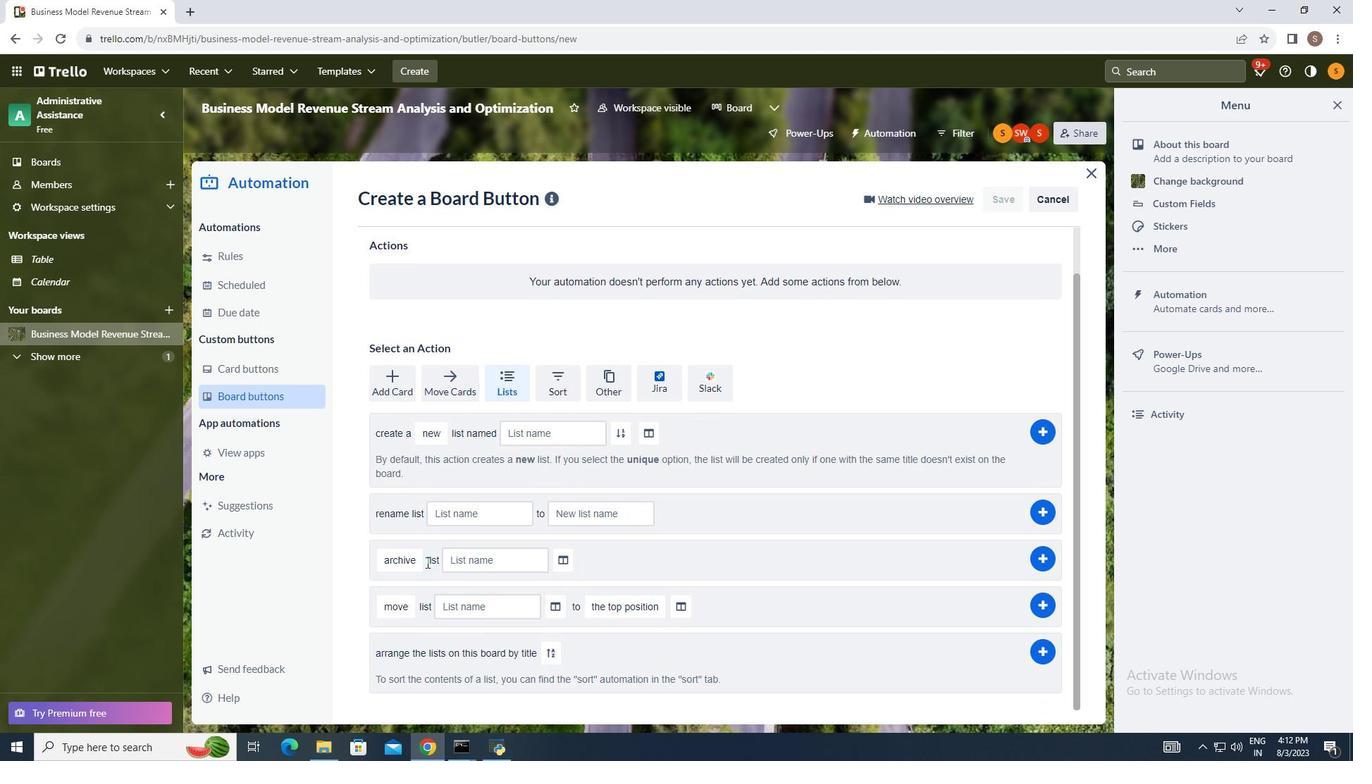 
Action: Mouse scrolled (427, 558) with delta (0, 0)
Screenshot: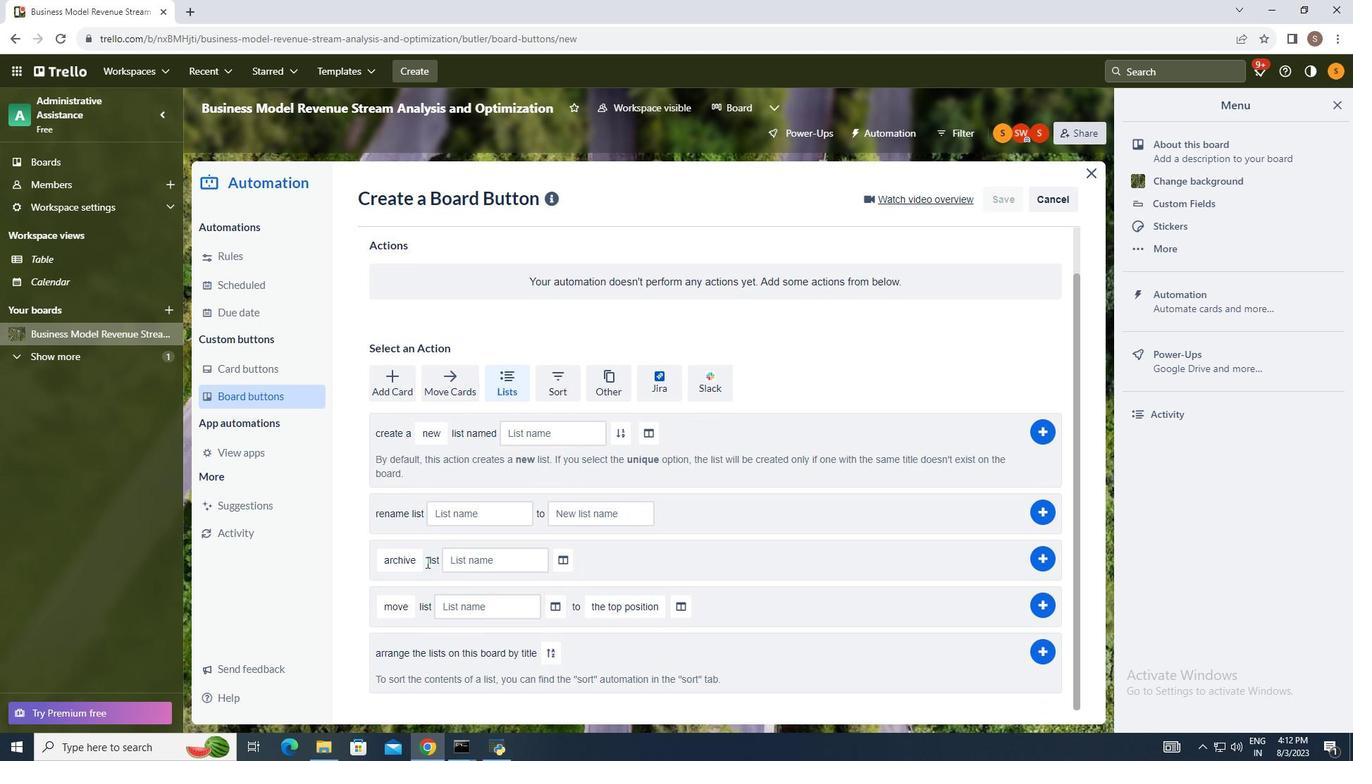 
Action: Mouse moved to (427, 561)
Screenshot: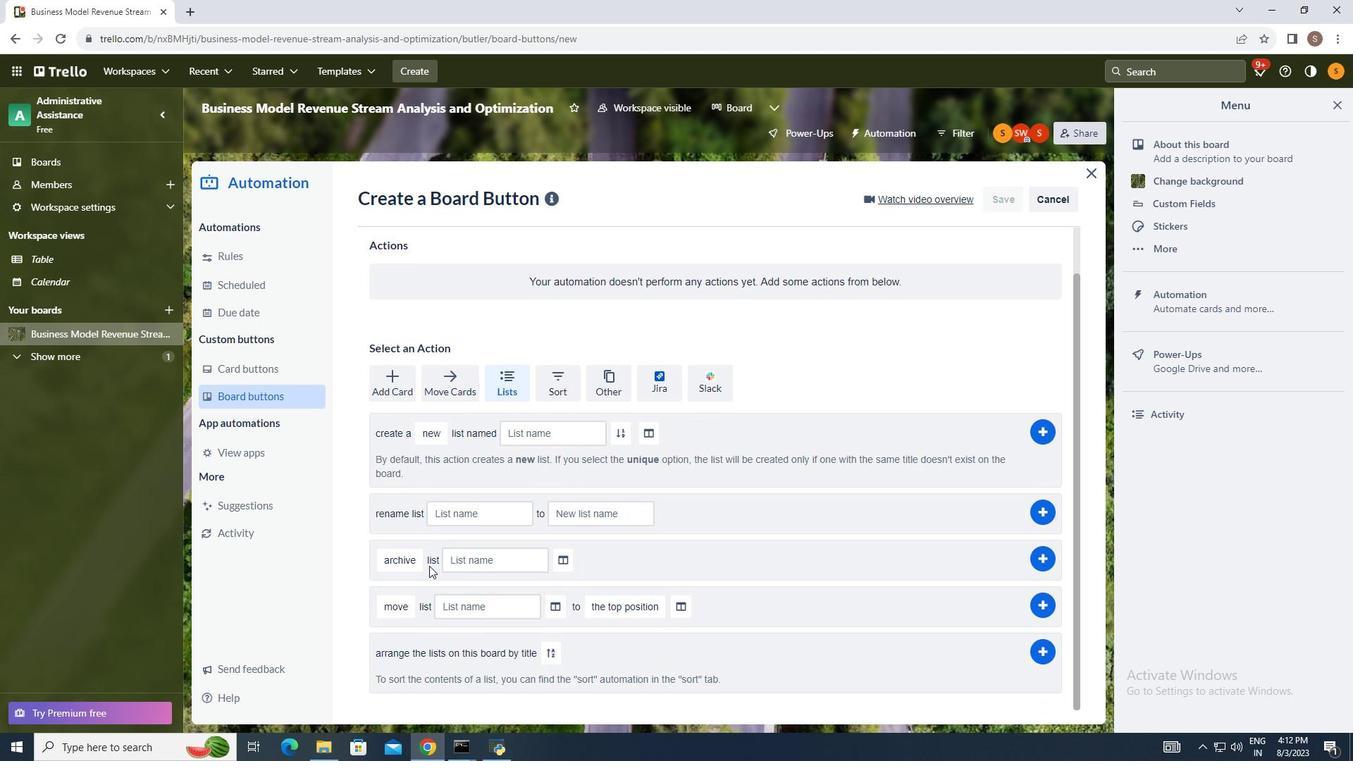 
Action: Mouse scrolled (427, 561) with delta (0, 0)
Screenshot: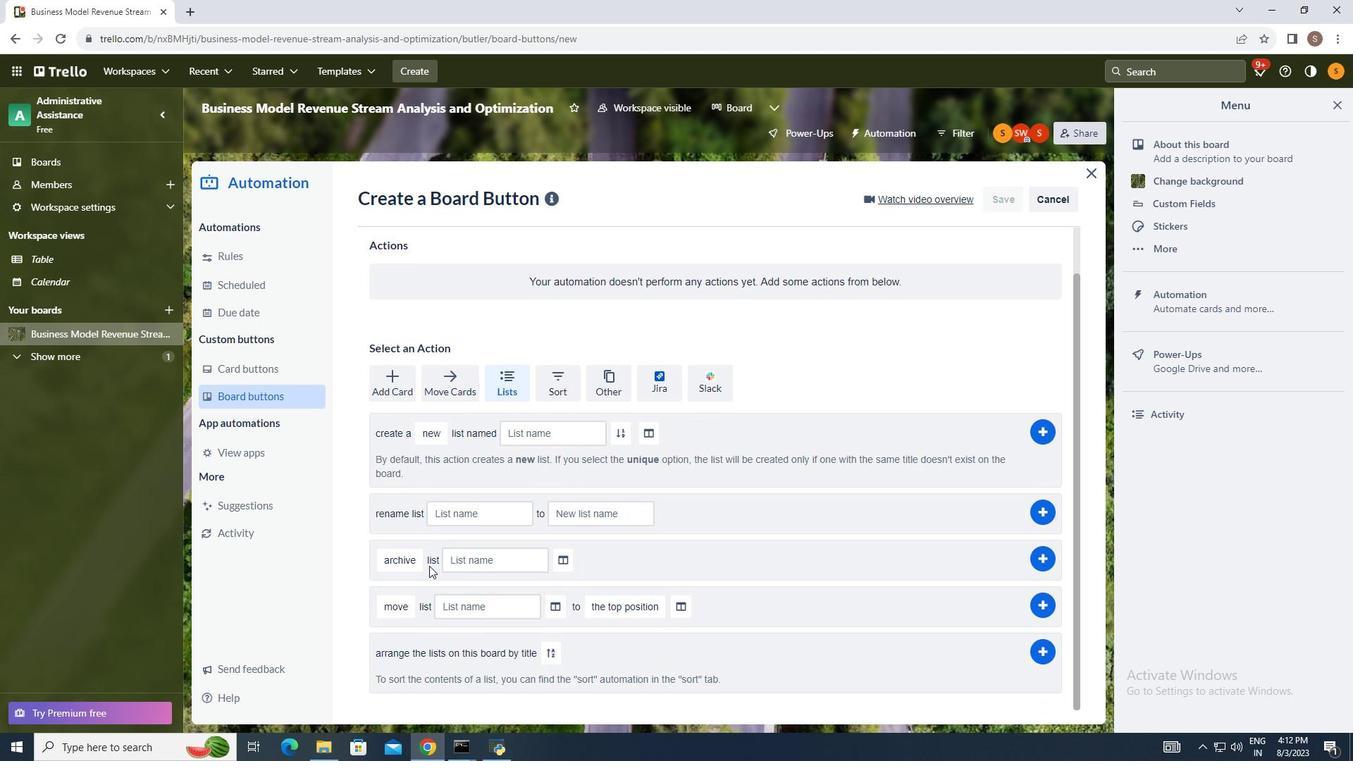 
Action: Mouse moved to (428, 561)
Screenshot: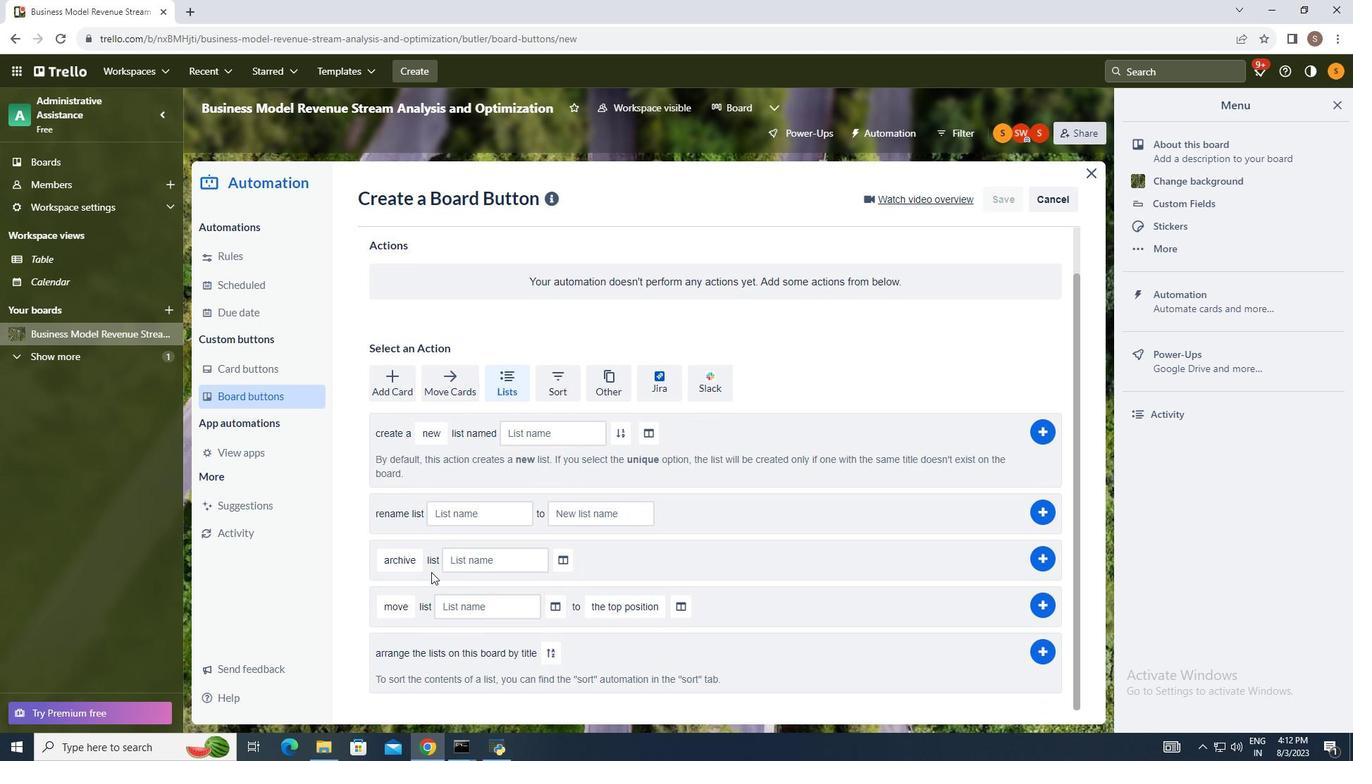 
Action: Mouse scrolled (428, 561) with delta (0, 0)
Screenshot: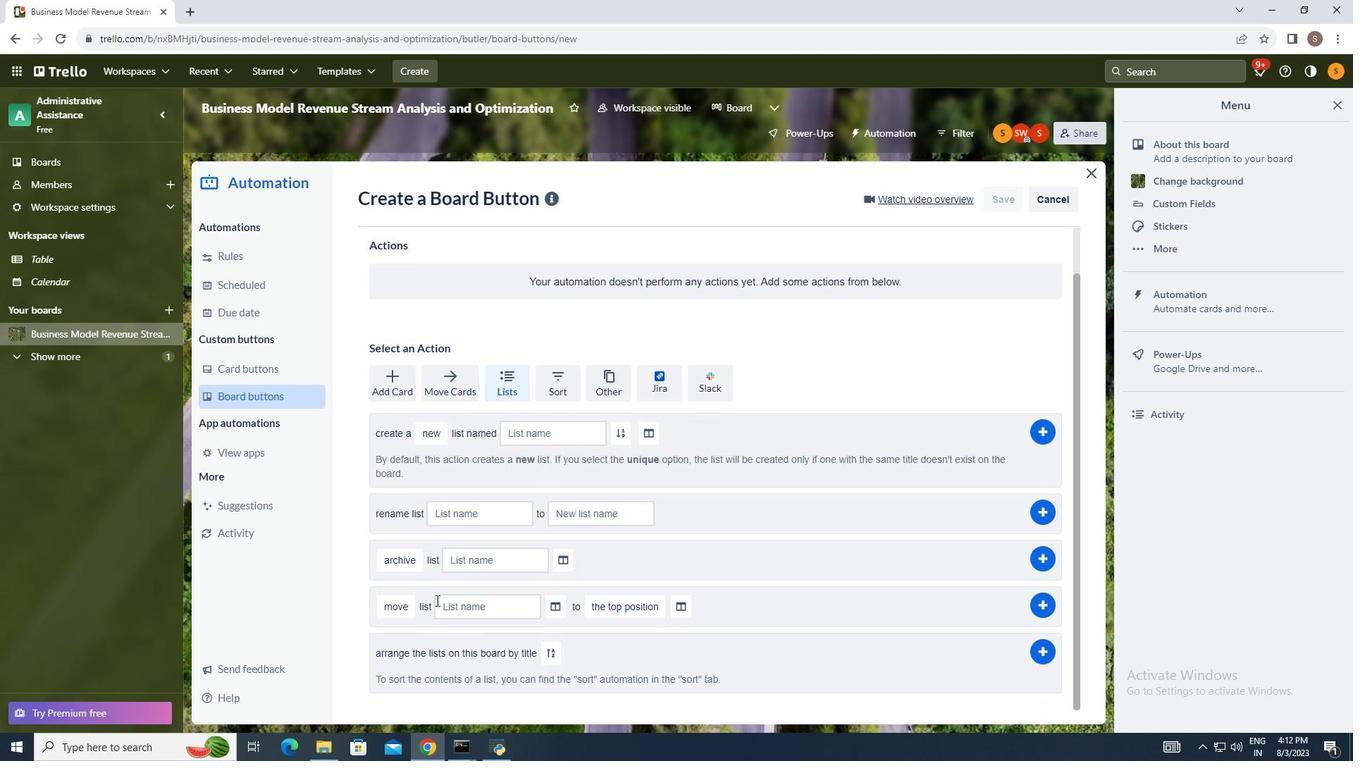 
Action: Mouse scrolled (428, 561) with delta (0, 0)
Screenshot: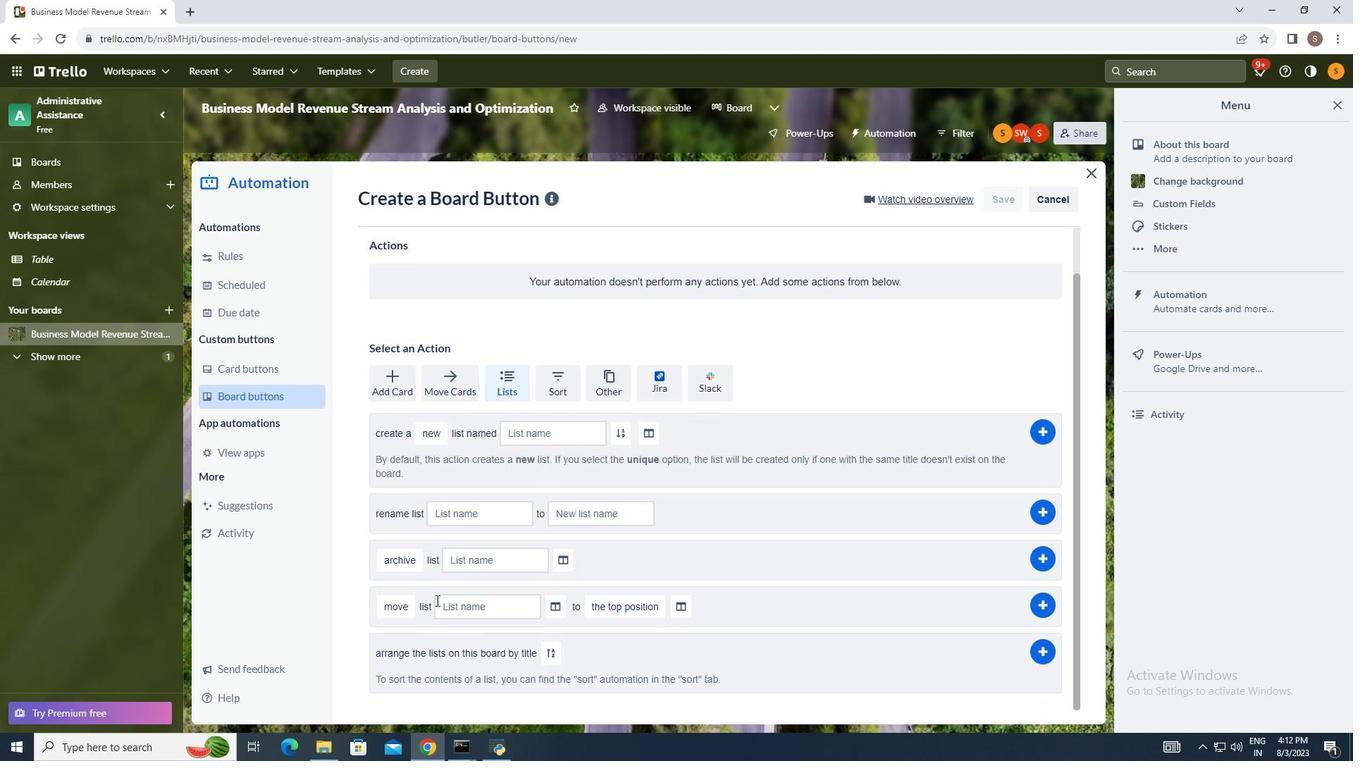 
Action: Mouse moved to (428, 562)
Screenshot: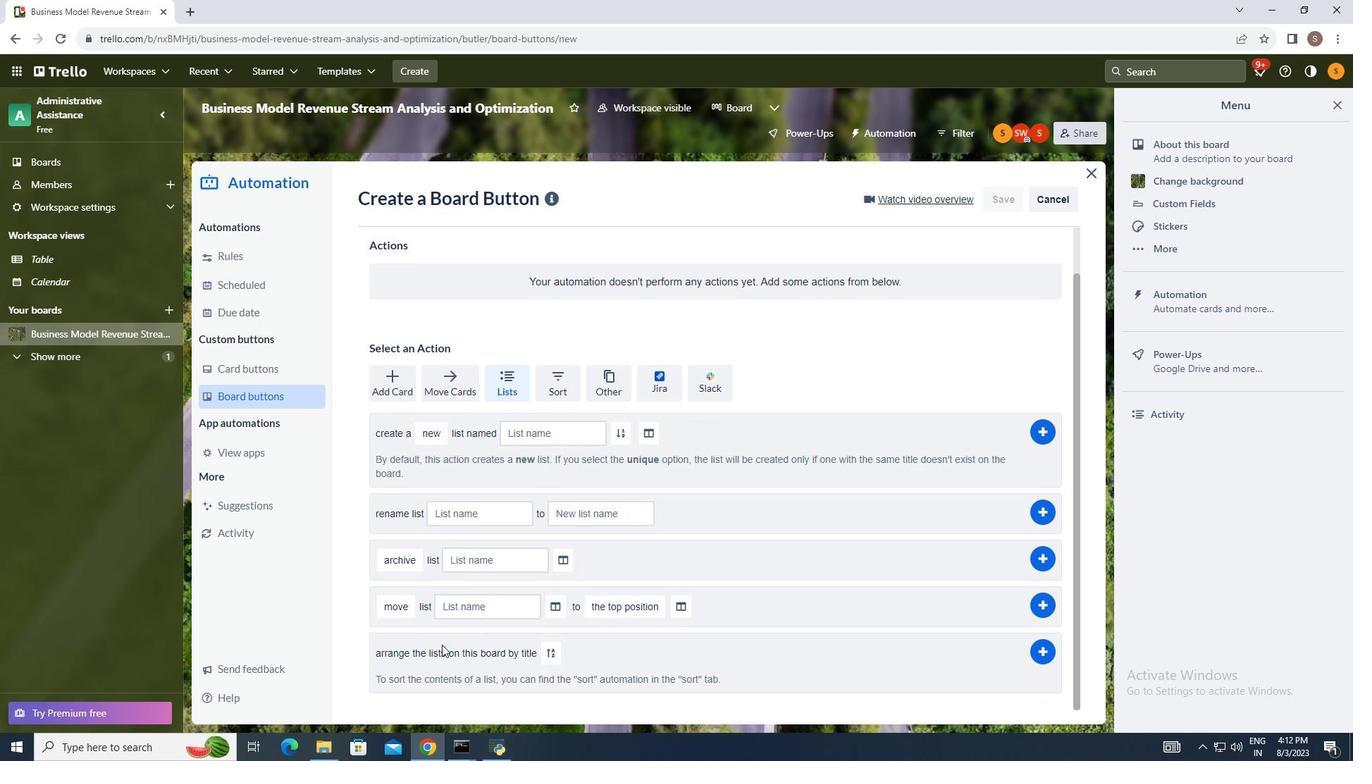 
Action: Mouse scrolled (428, 561) with delta (0, 0)
Screenshot: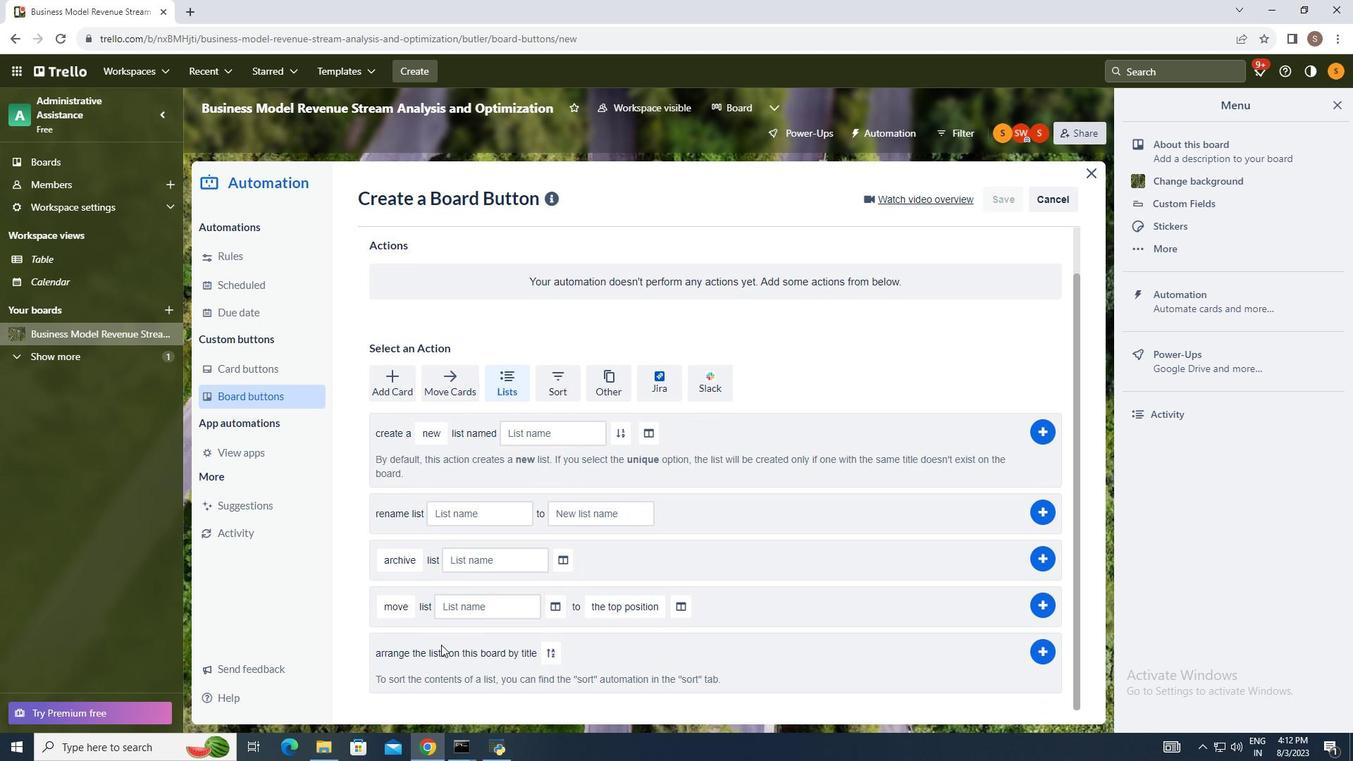 
Action: Mouse moved to (394, 604)
Screenshot: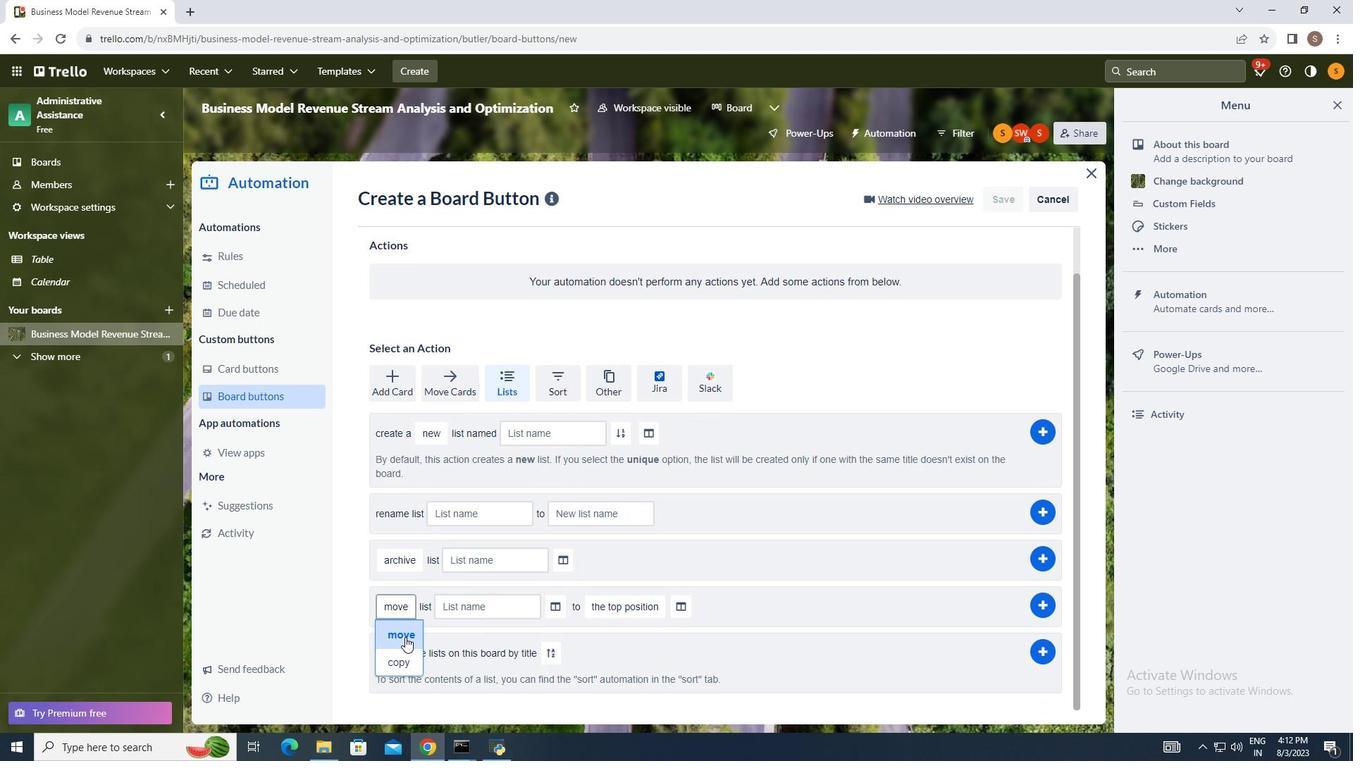 
Action: Mouse pressed left at (394, 604)
Screenshot: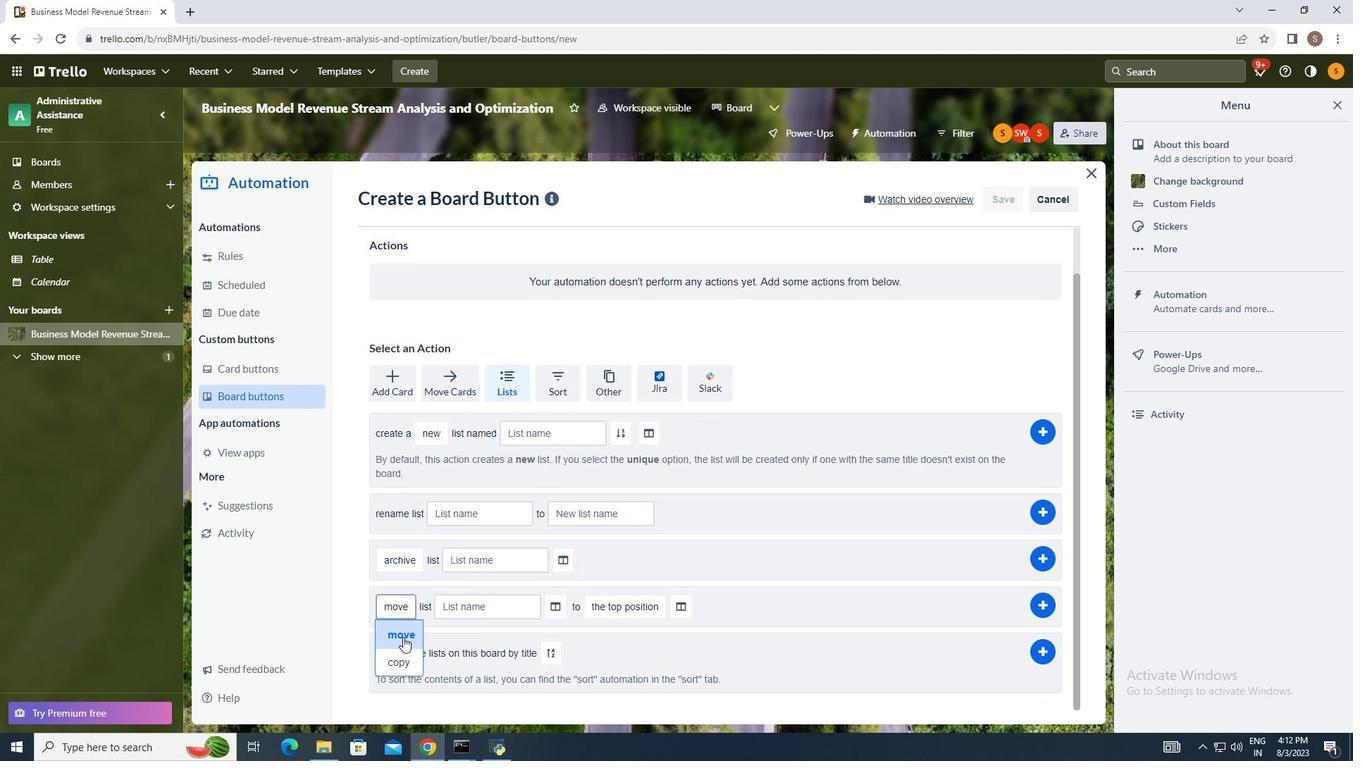 
Action: Mouse moved to (403, 635)
Screenshot: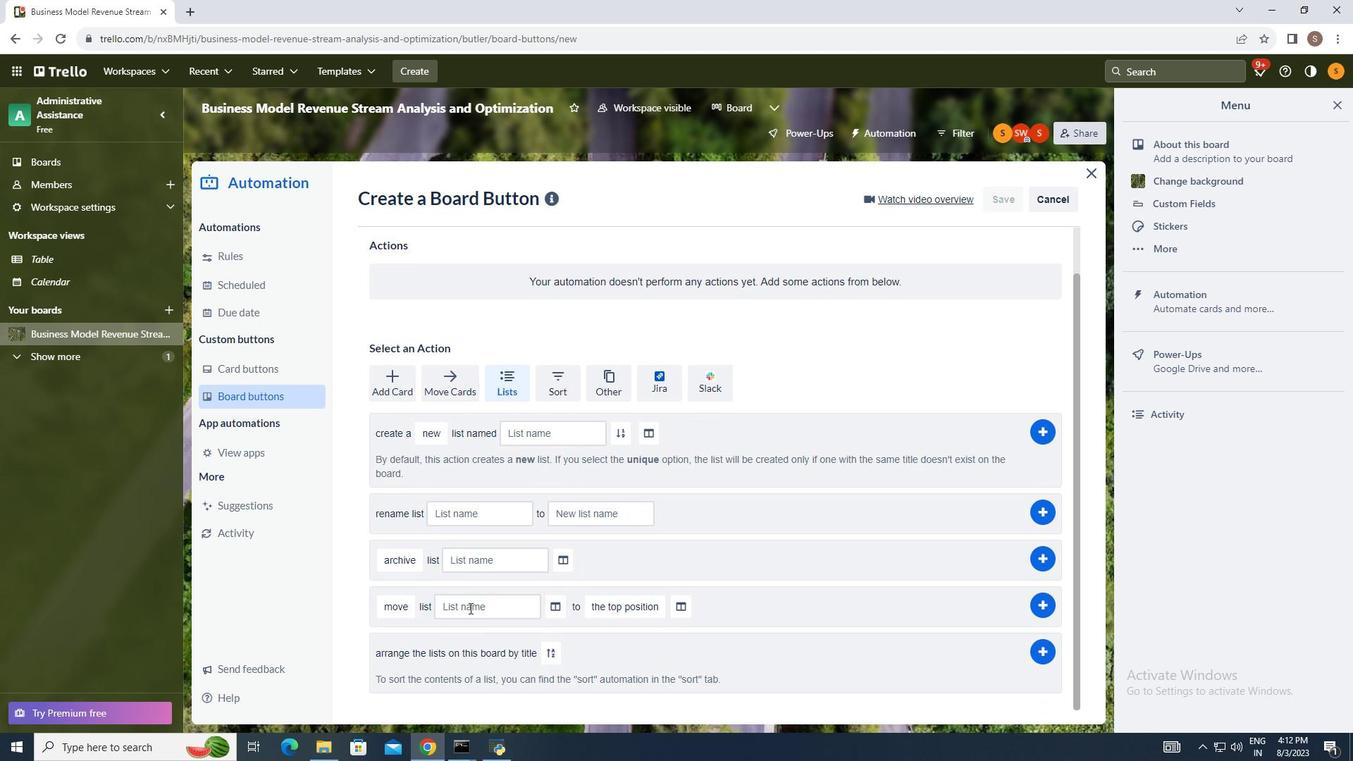 
Action: Mouse pressed left at (403, 635)
Screenshot: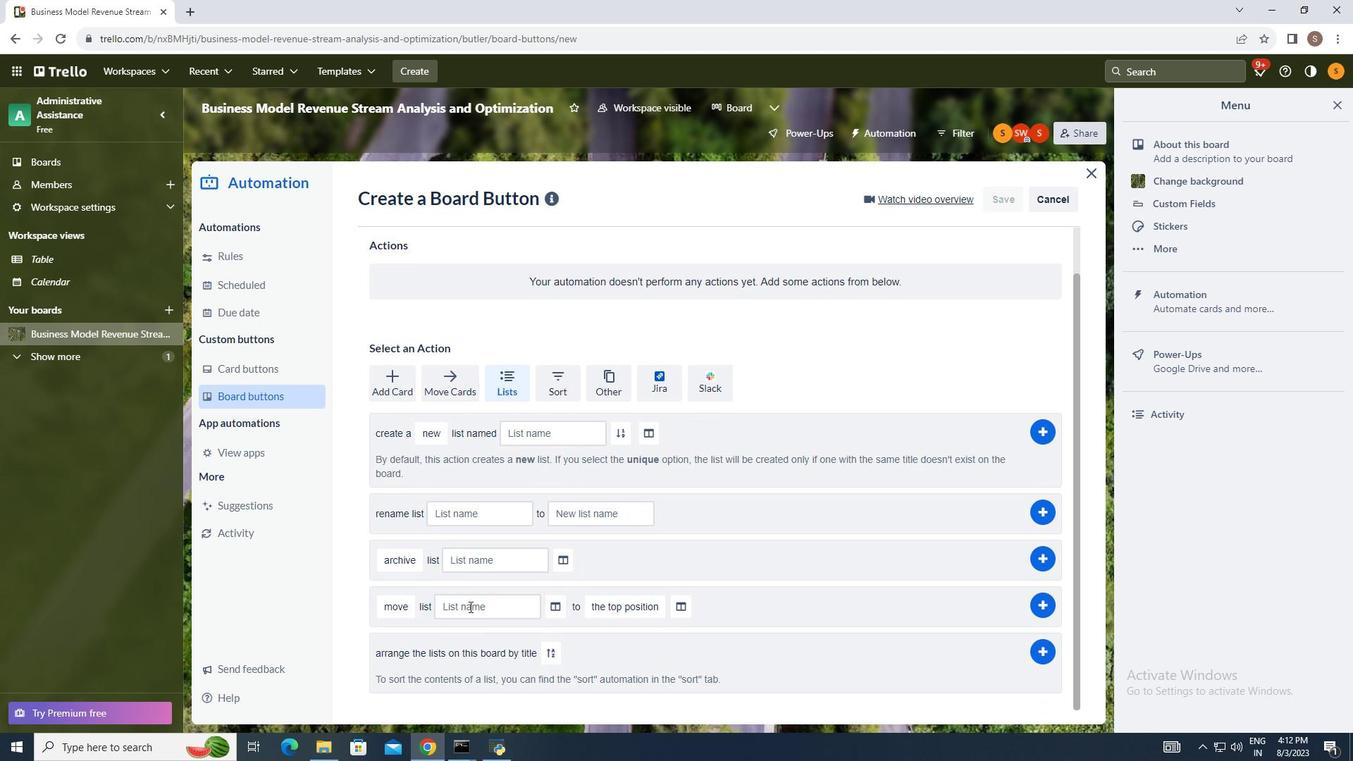 
Action: Mouse moved to (471, 608)
Screenshot: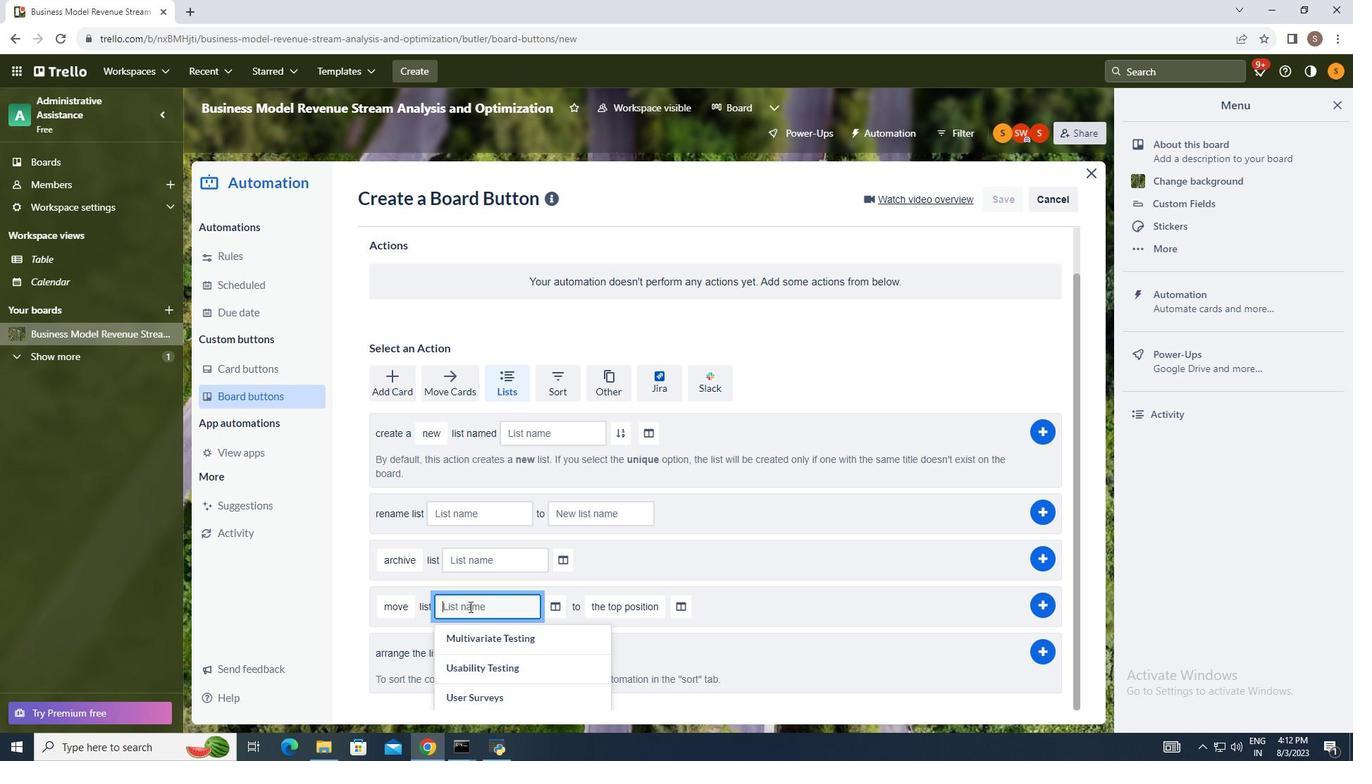 
Action: Mouse pressed left at (471, 608)
Screenshot: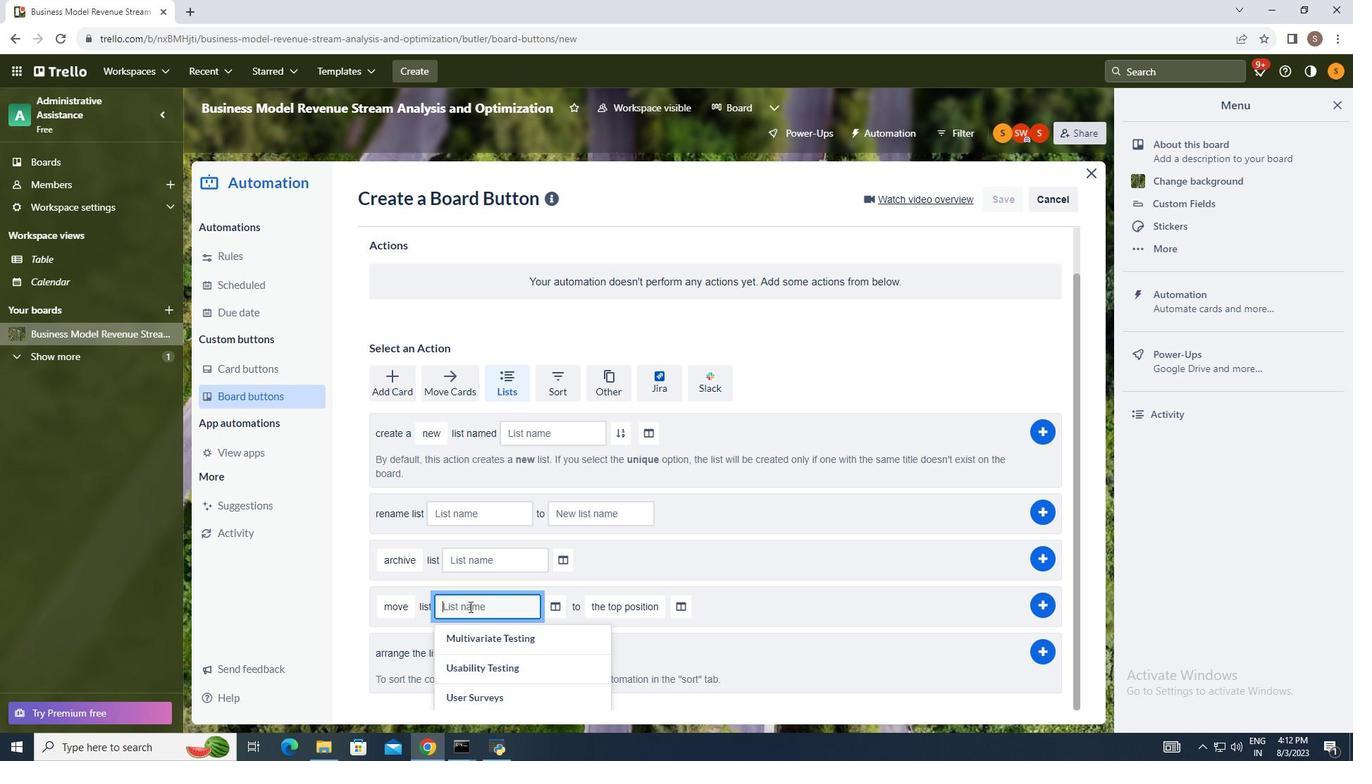 
Action: Key pressed <Key.shift_r>Trello<Key.space>list<Key.space>
Screenshot: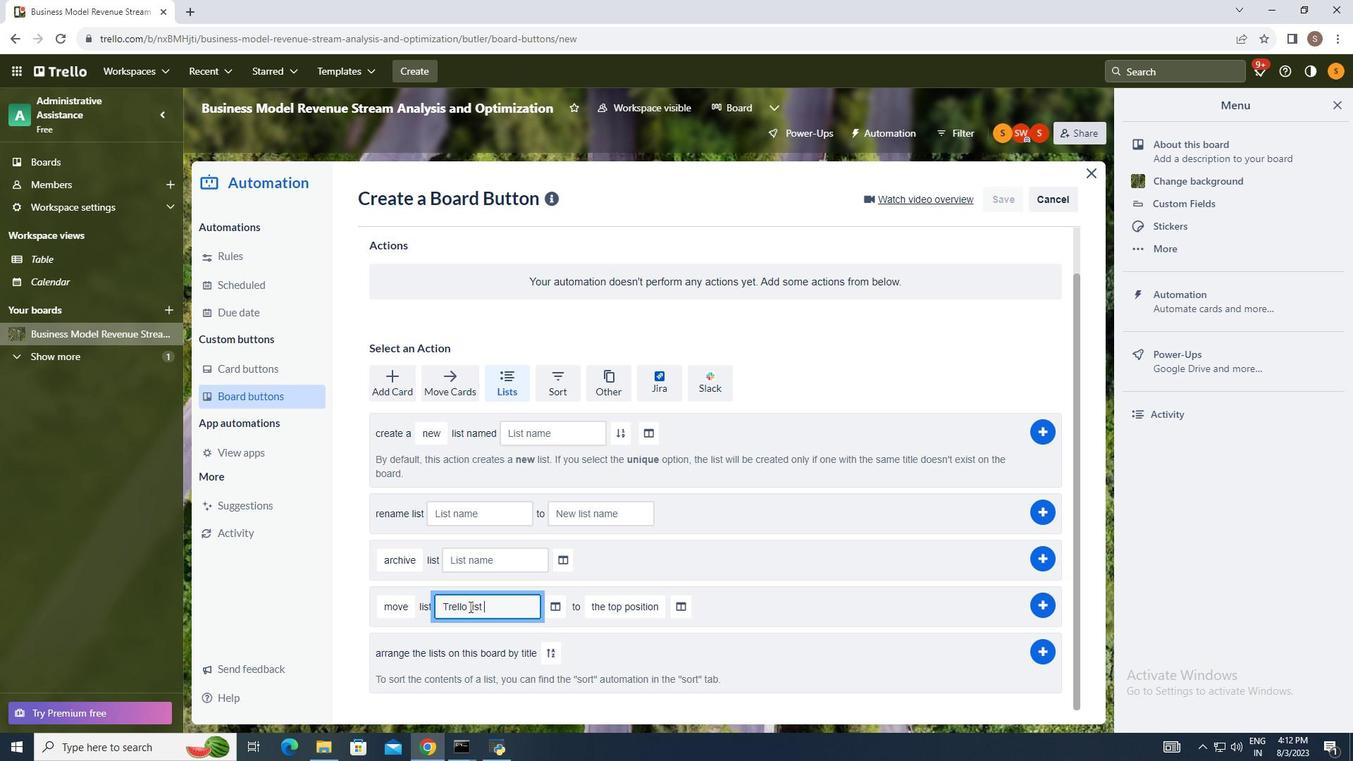 
Action: Mouse moved to (554, 616)
Screenshot: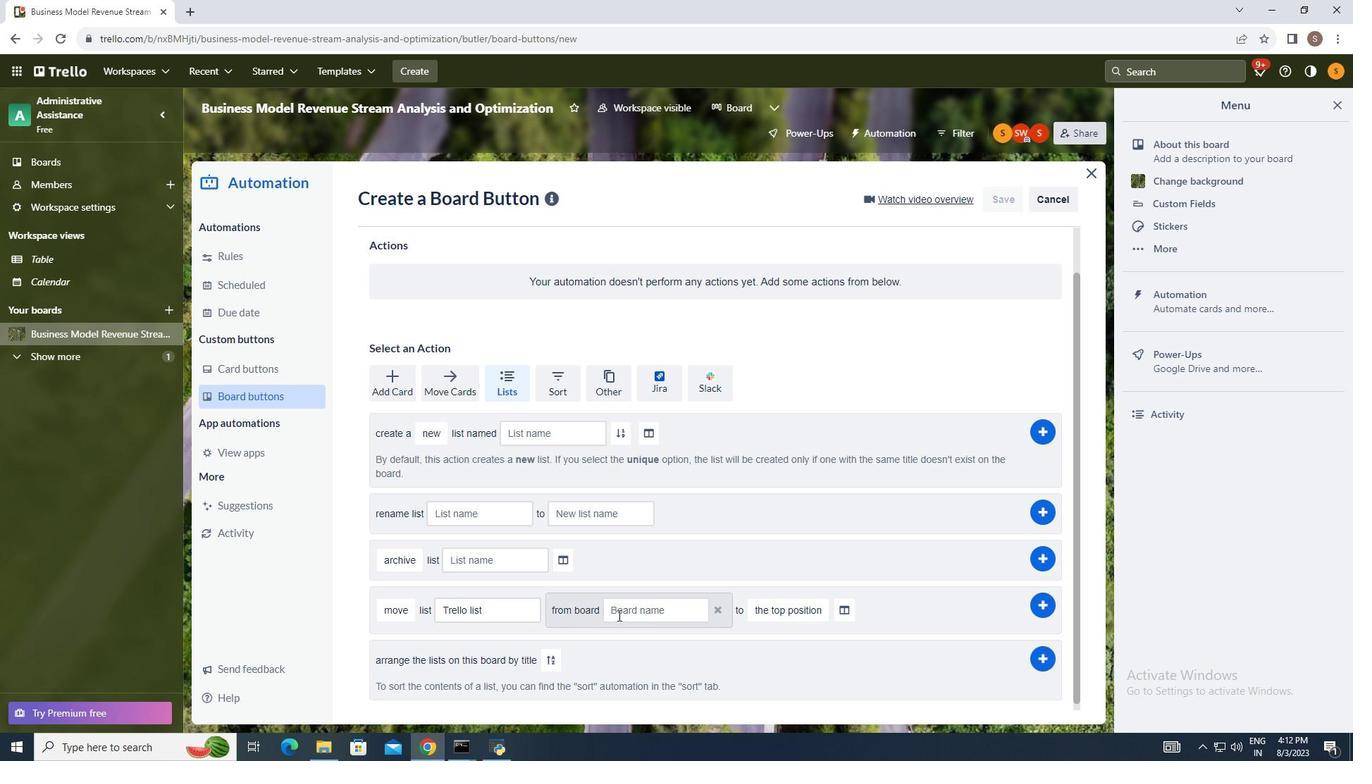 
Action: Mouse pressed left at (554, 616)
Screenshot: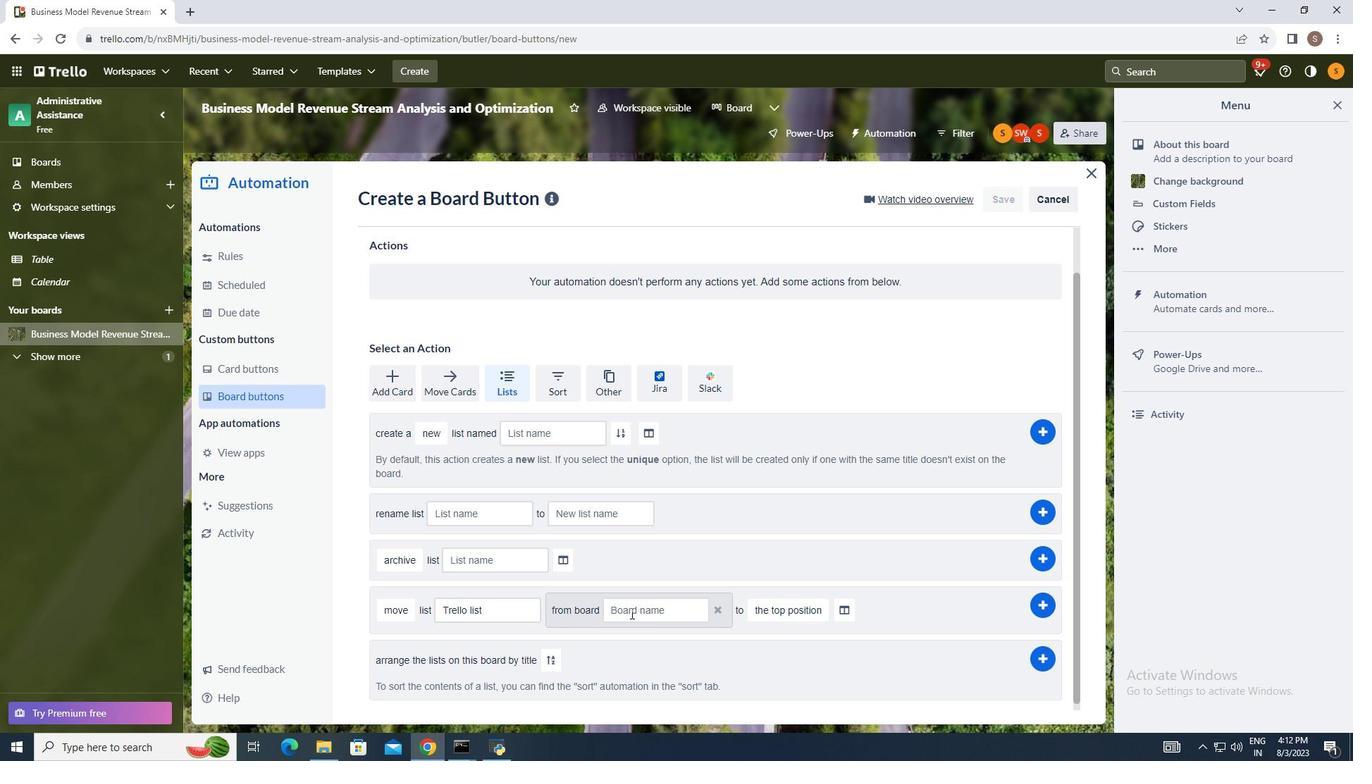 
Action: Mouse moved to (632, 615)
Screenshot: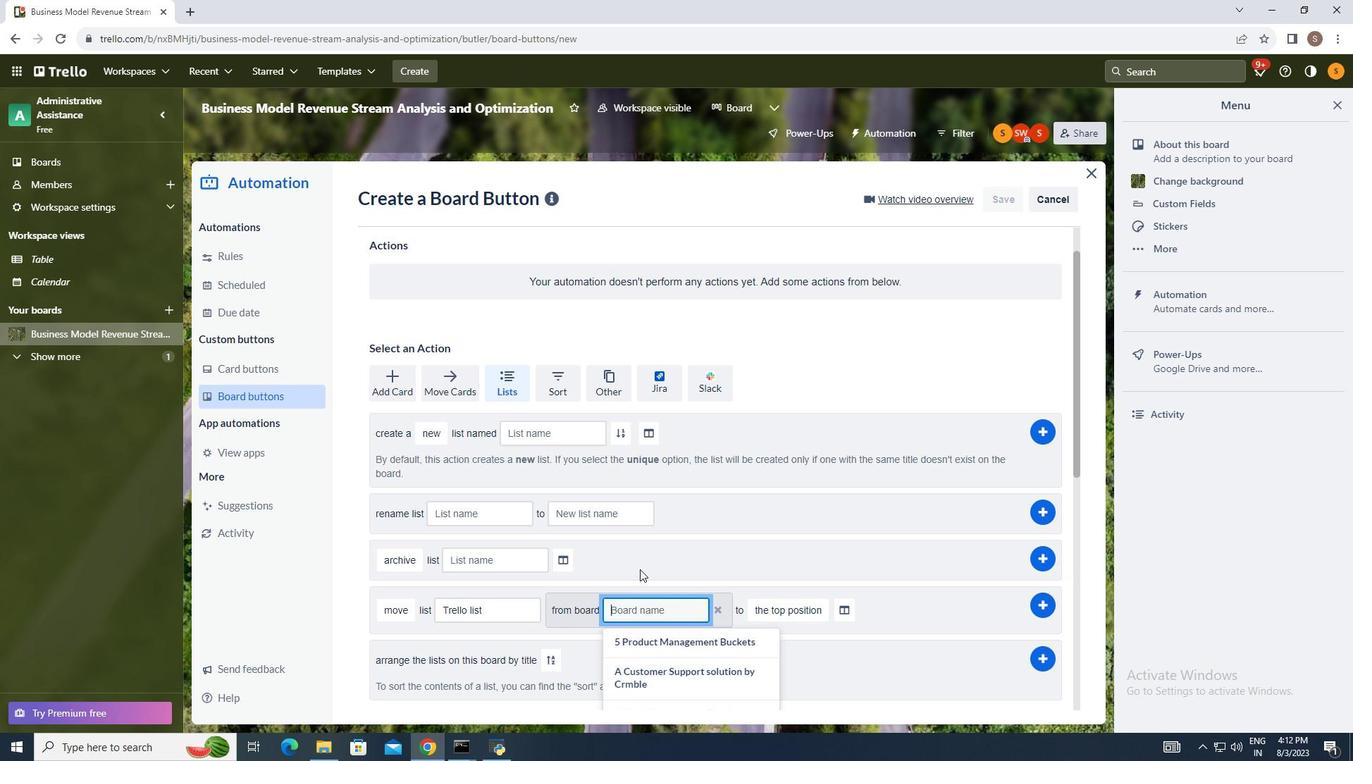 
Action: Mouse pressed left at (632, 615)
Screenshot: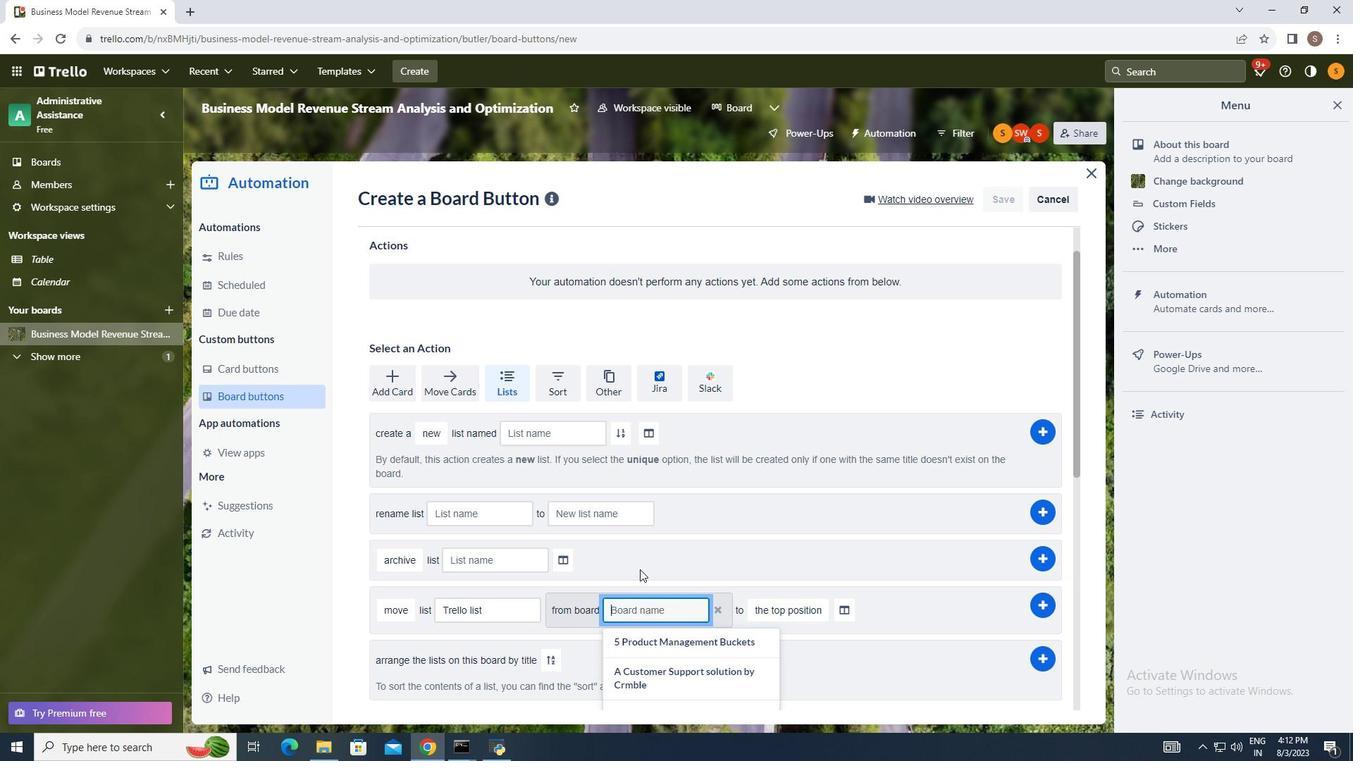 
Action: Mouse moved to (642, 571)
Screenshot: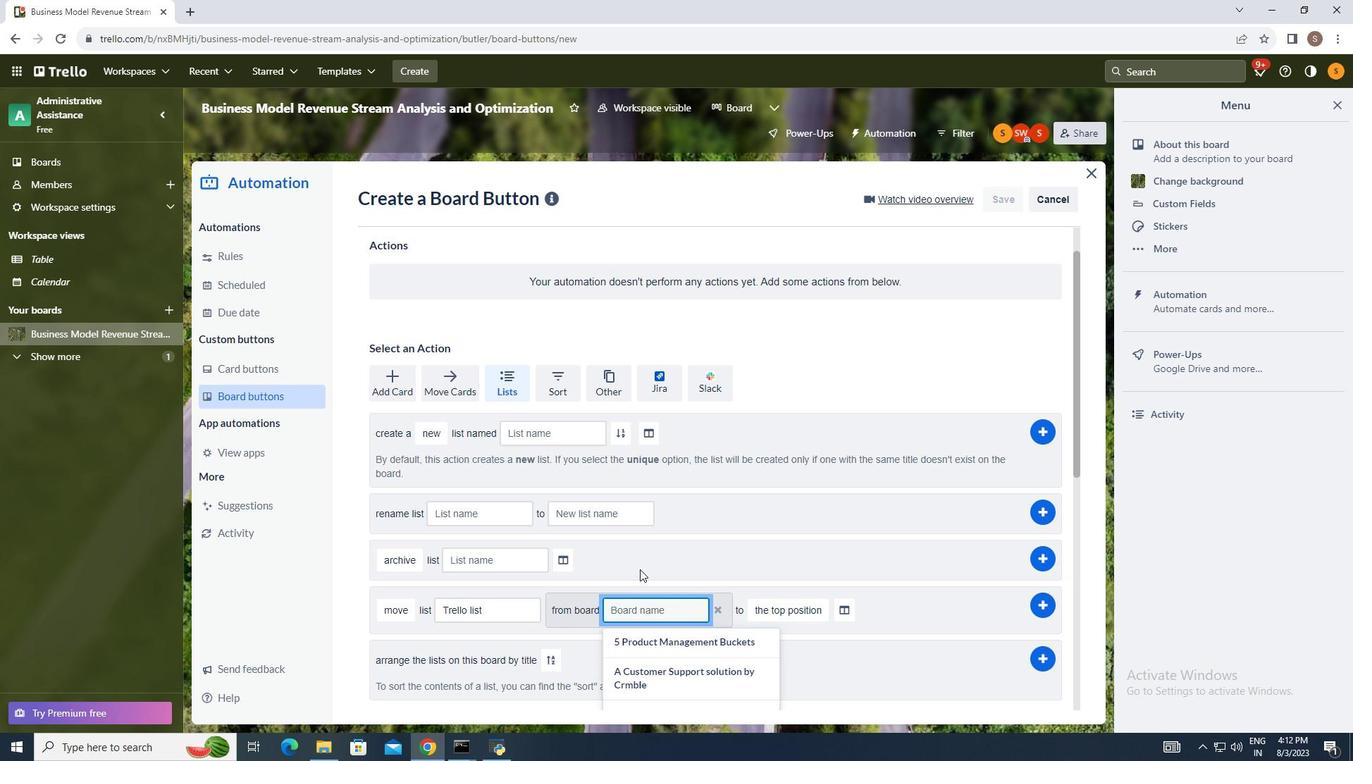 
Action: Key pressed <Key.shift>Progress<Key.space>report
Screenshot: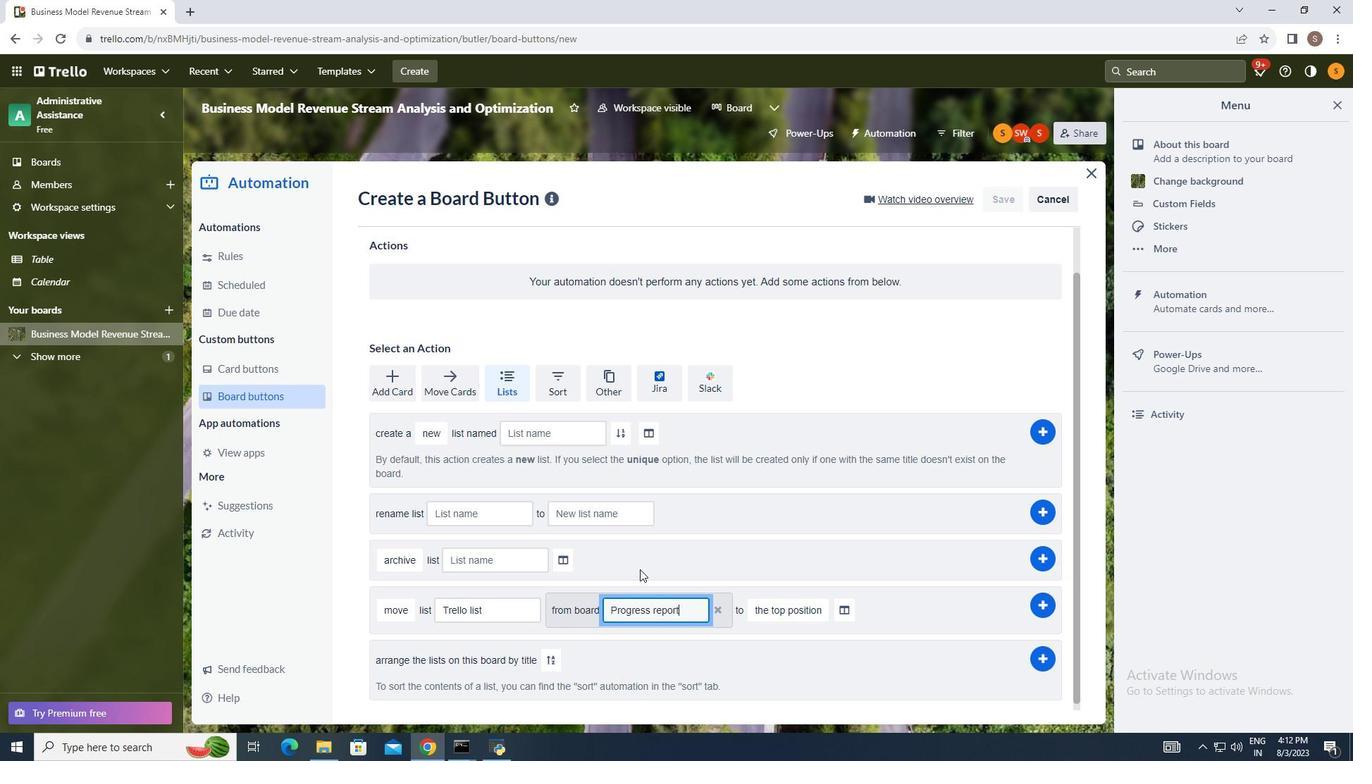 
Action: Mouse moved to (798, 611)
Screenshot: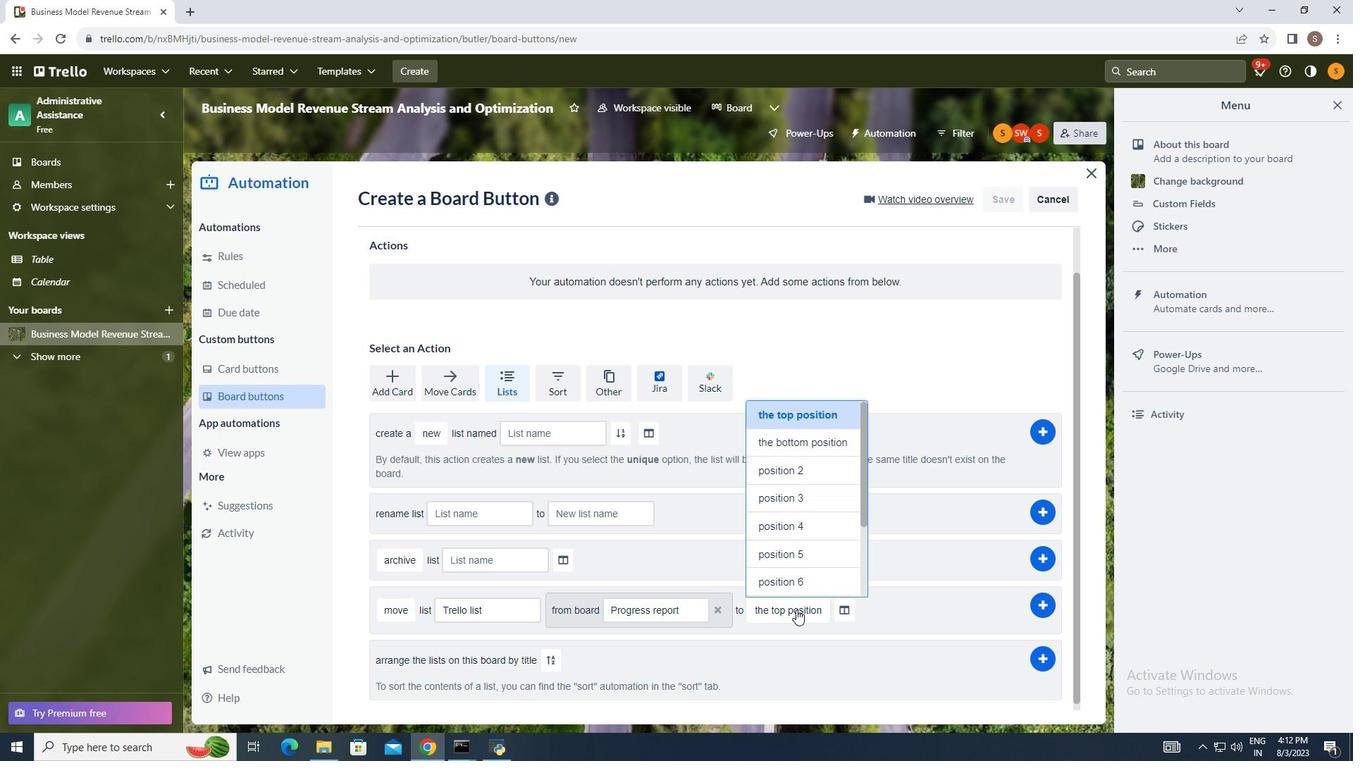 
Action: Mouse pressed left at (798, 611)
Screenshot: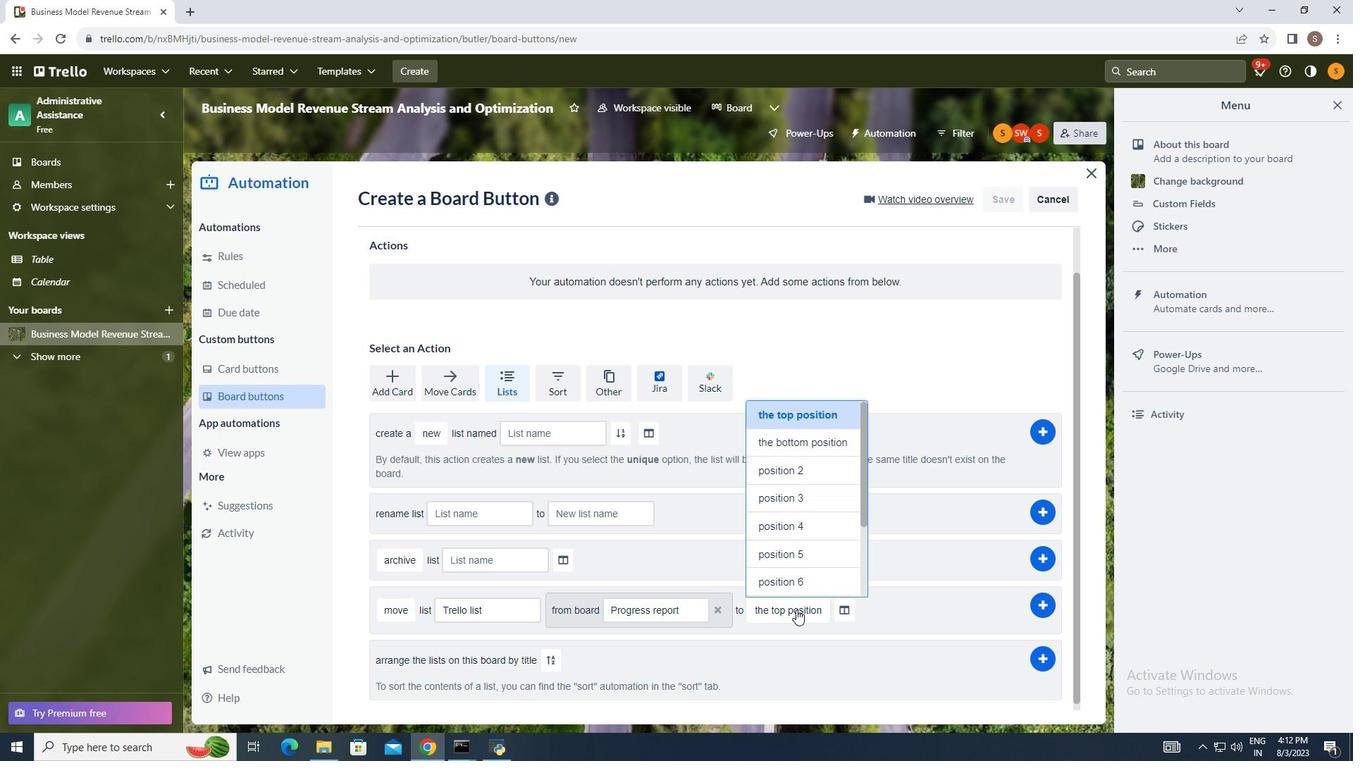 
Action: Mouse moved to (803, 445)
Screenshot: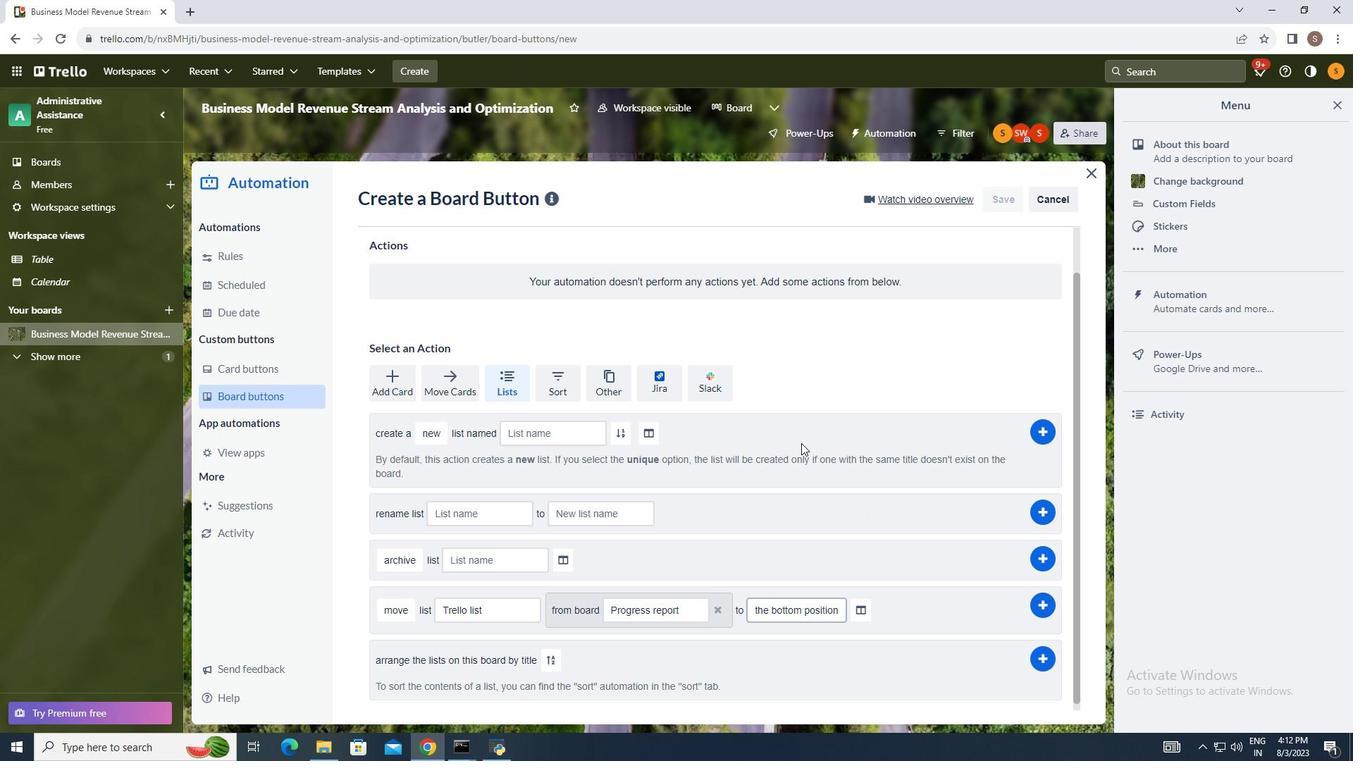 
Action: Mouse pressed left at (803, 445)
Screenshot: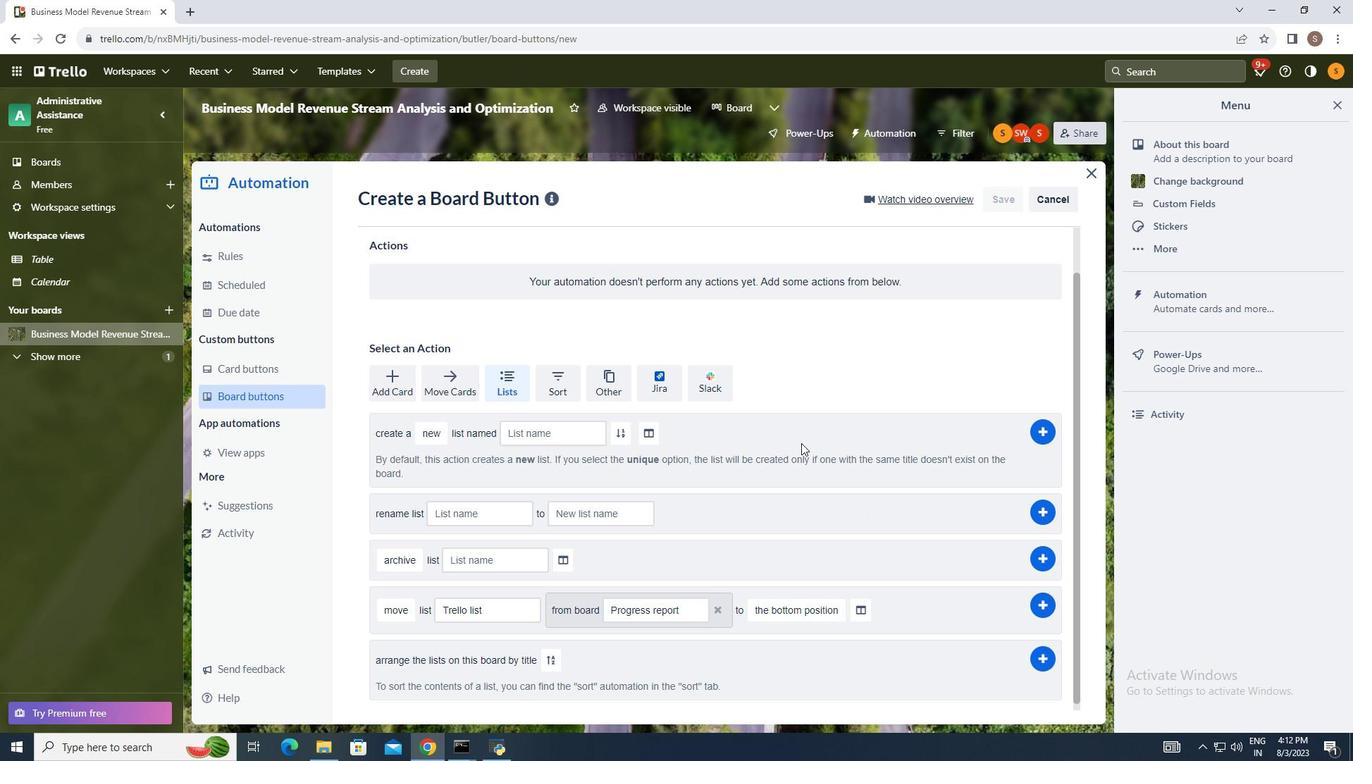
Action: Mouse moved to (862, 614)
Screenshot: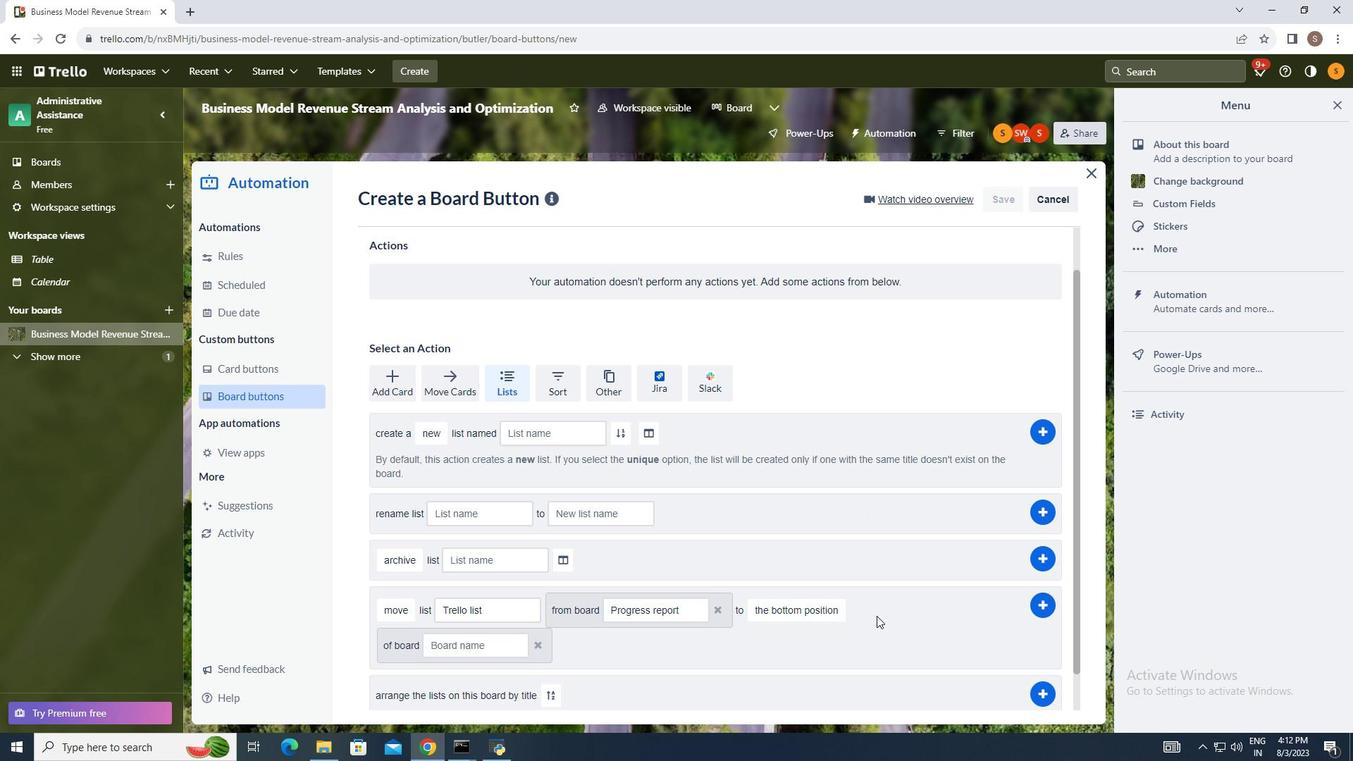 
Action: Mouse pressed left at (862, 614)
Screenshot: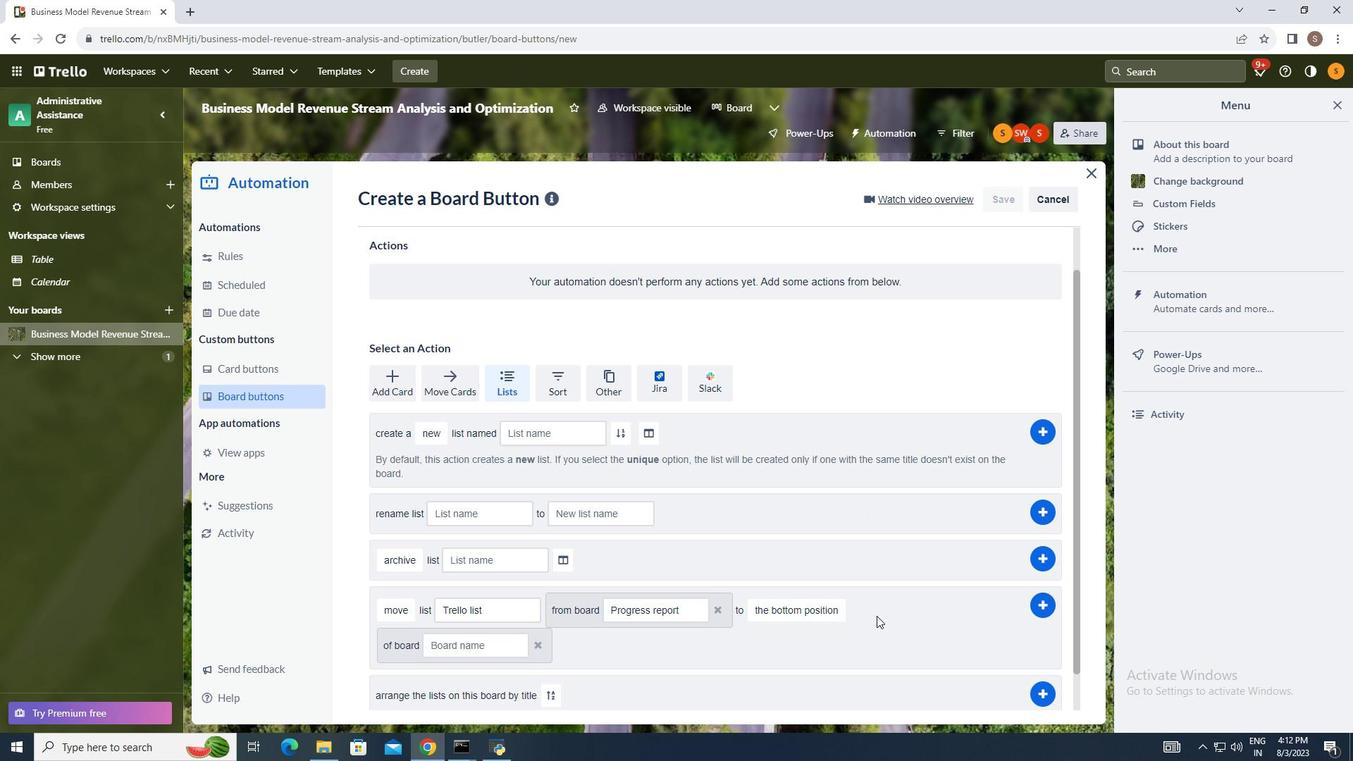 
Action: Mouse moved to (481, 648)
Screenshot: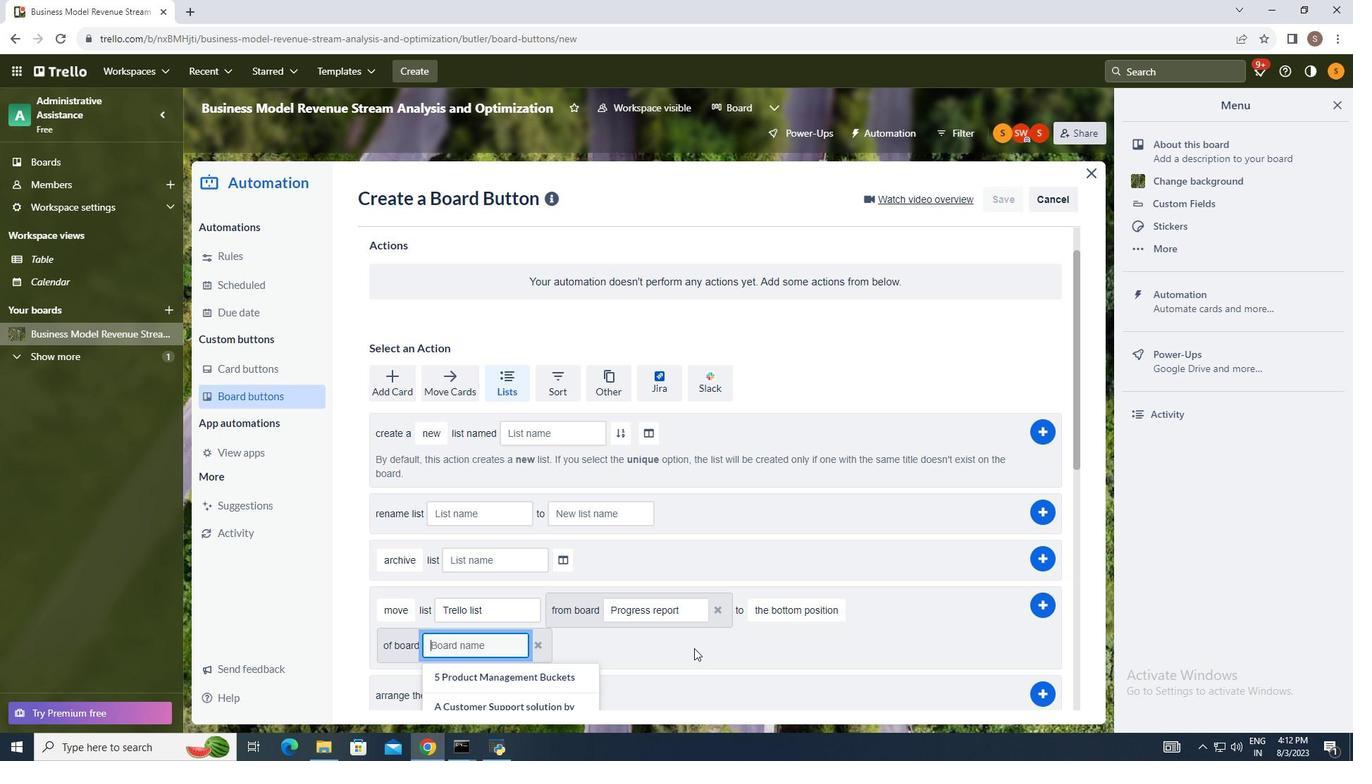 
Action: Mouse pressed left at (481, 648)
Screenshot: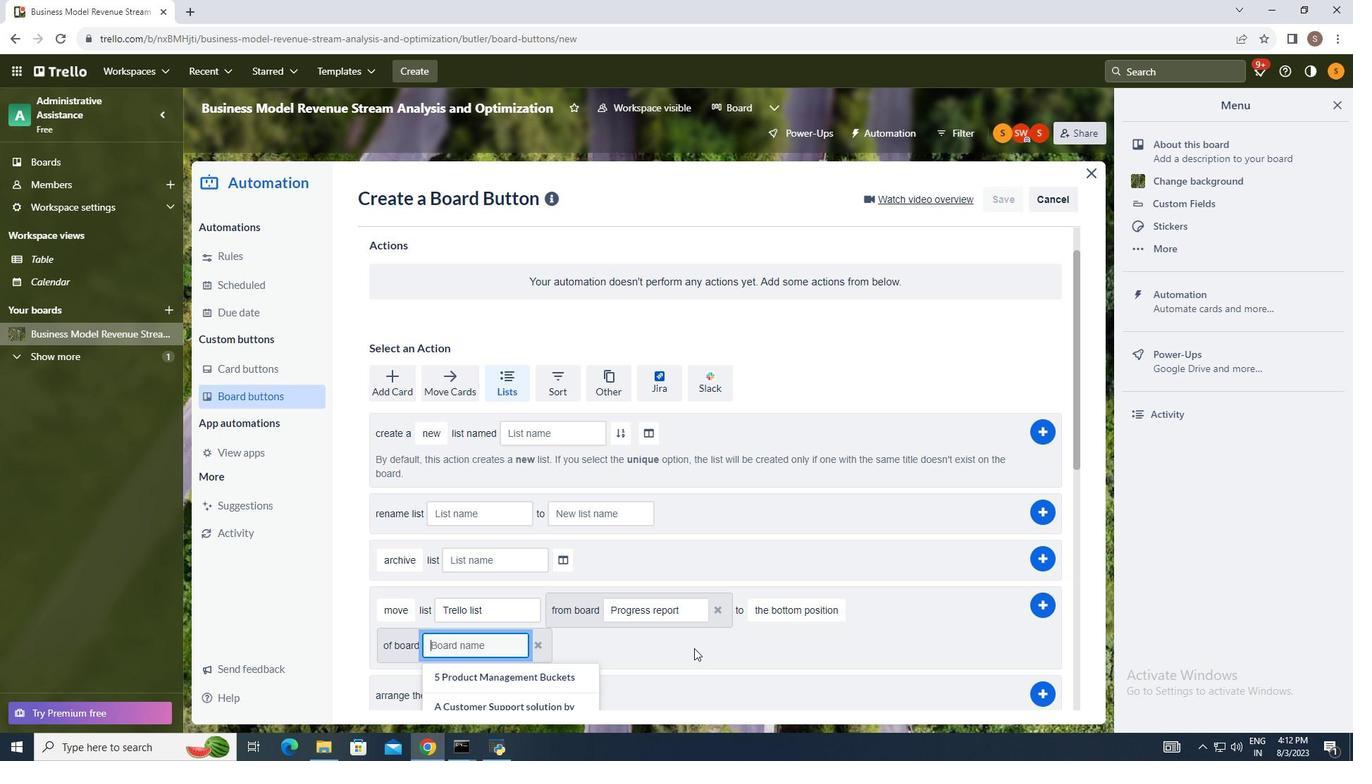 
Action: Mouse moved to (696, 650)
Screenshot: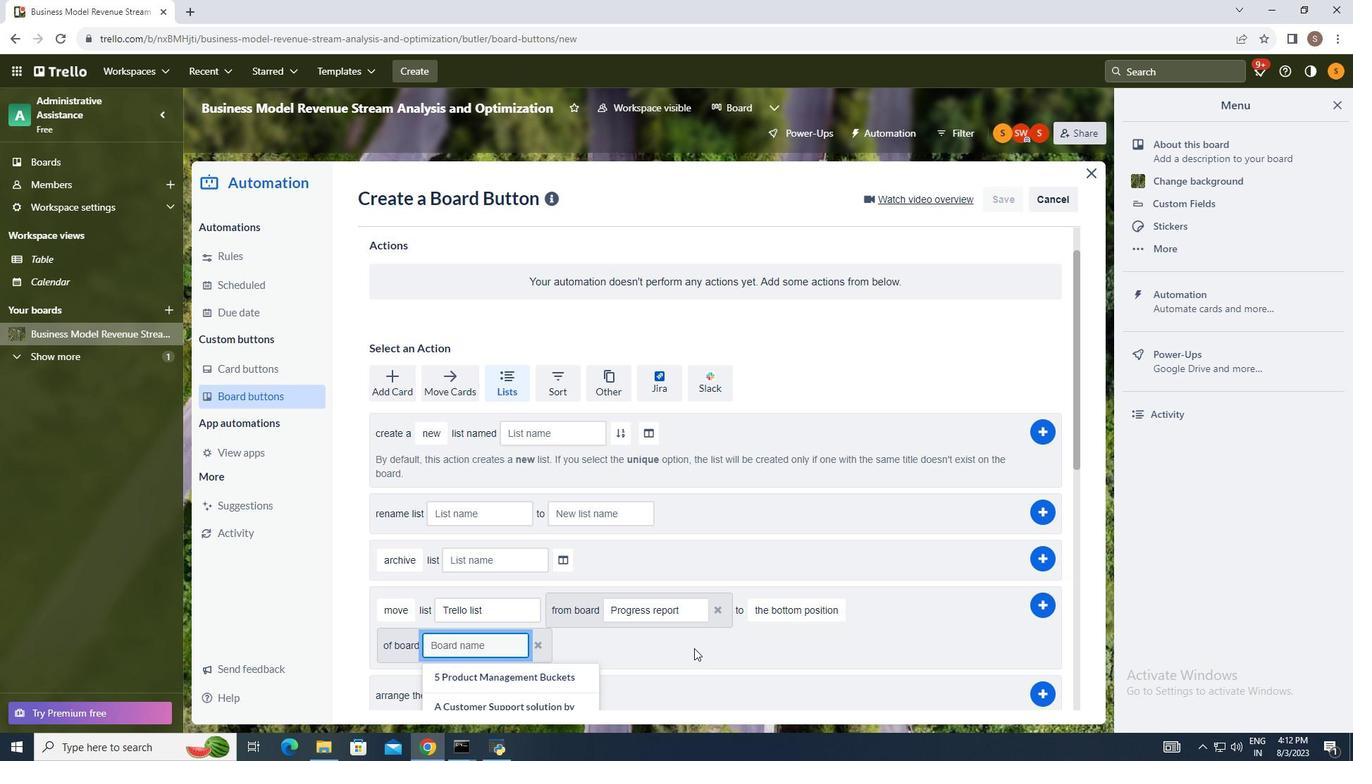 
Action: Key pressed progress<Key.space>report
Screenshot: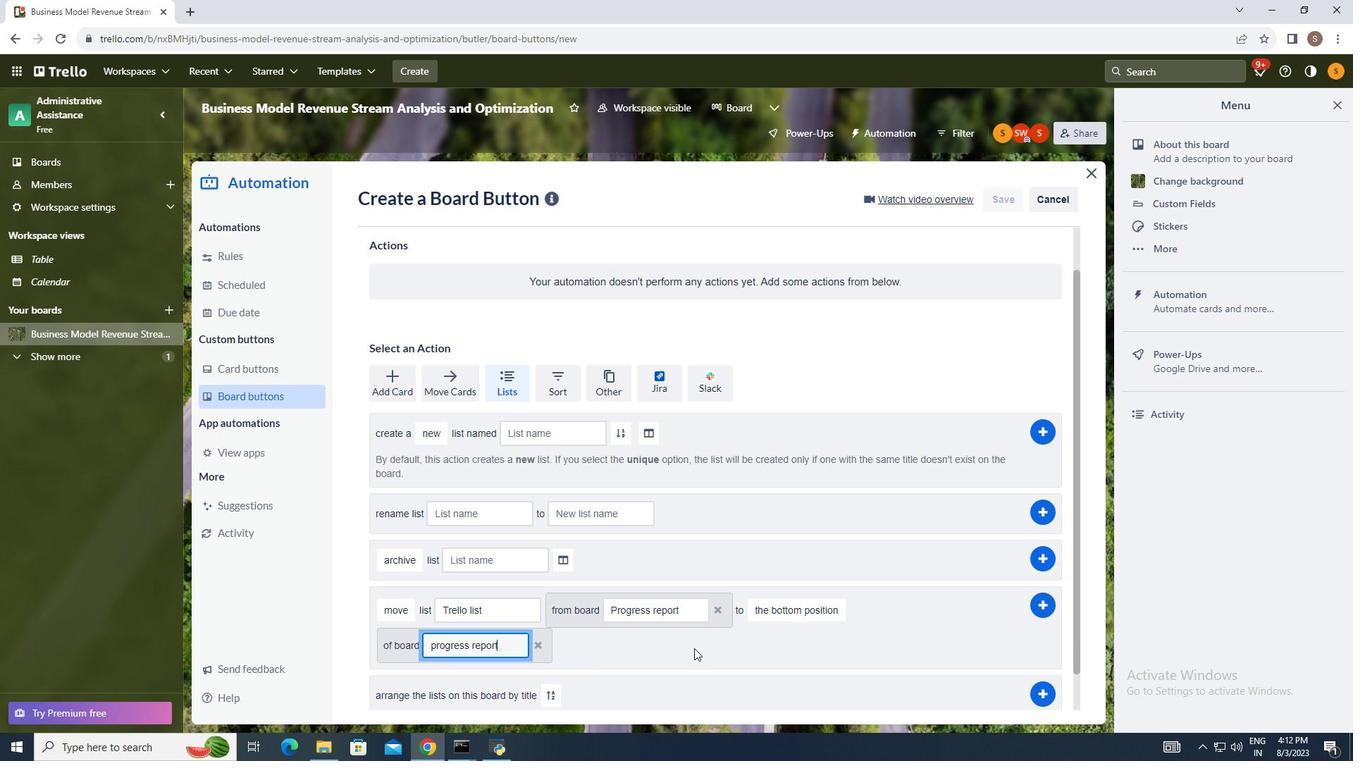 
Action: Mouse moved to (1047, 608)
Screenshot: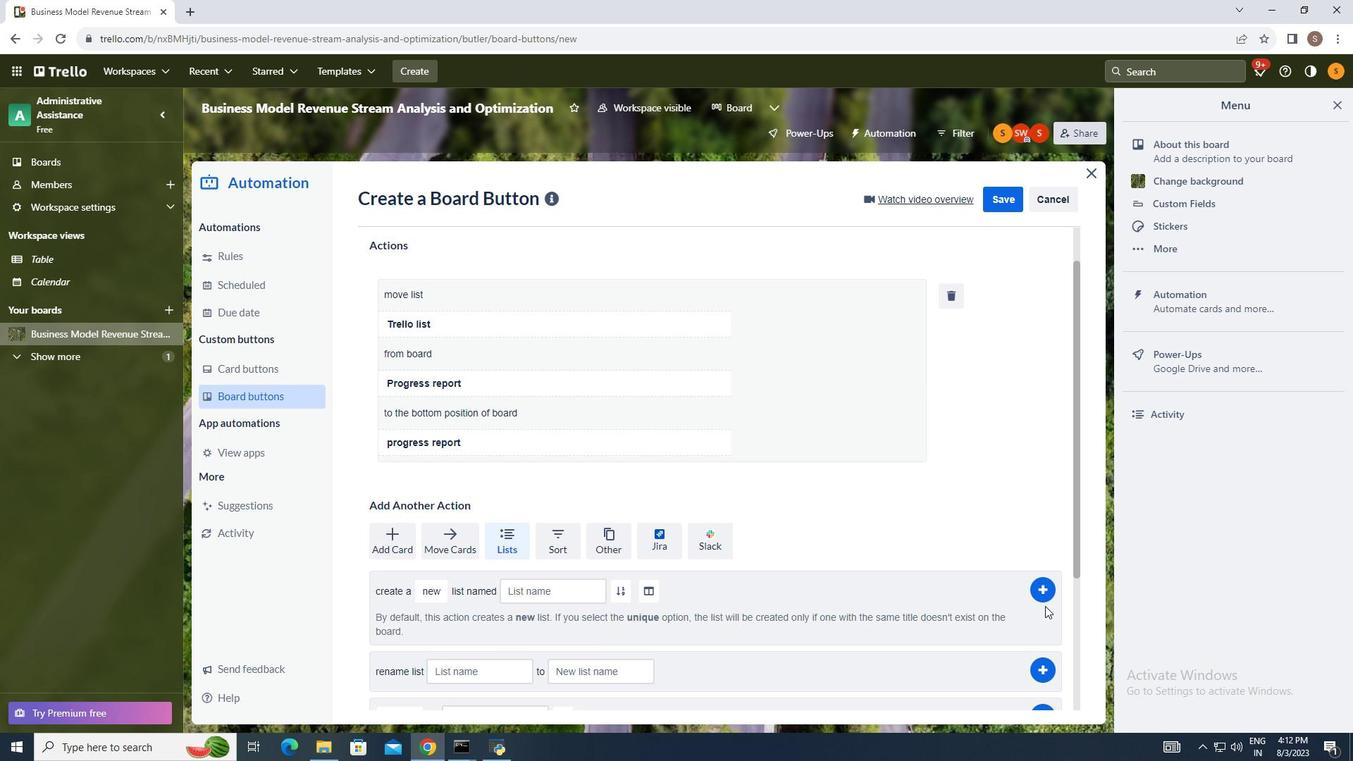 
Action: Mouse pressed left at (1047, 608)
Screenshot: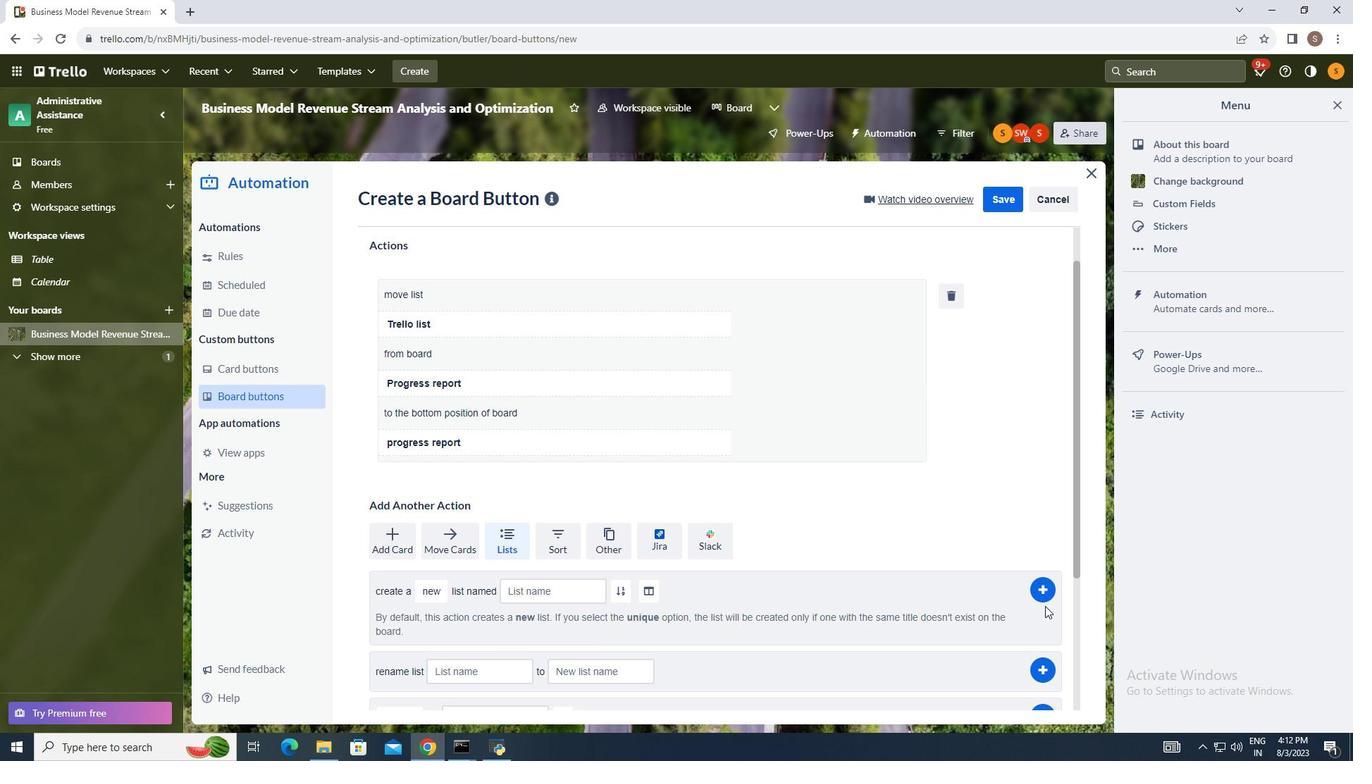 
